 Task: Search one way flight ticket for 5 adults, 2 children, 1 infant in seat and 2 infants on lap in economy from Gustavus: Gustavus Airport to Jackson: Jackson Hole Airport on 5-2-2023. Choice of flights is American. Number of bags: 2 carry on bags. Price is upto 92000. Outbound departure time preference is 15:15.
Action: Mouse moved to (218, 151)
Screenshot: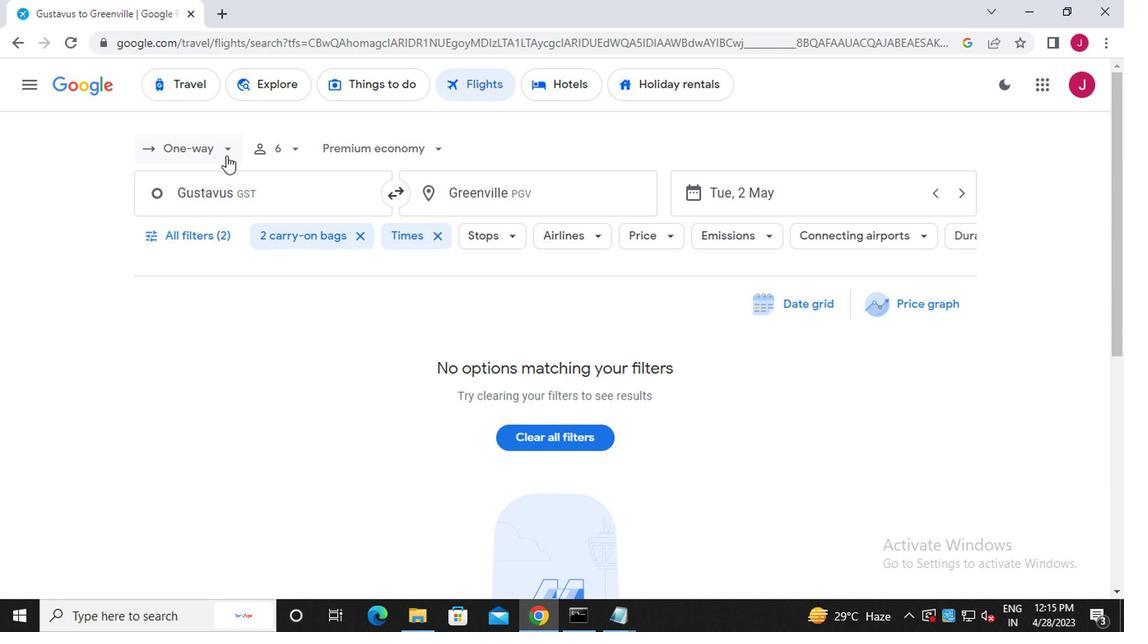 
Action: Mouse pressed left at (218, 151)
Screenshot: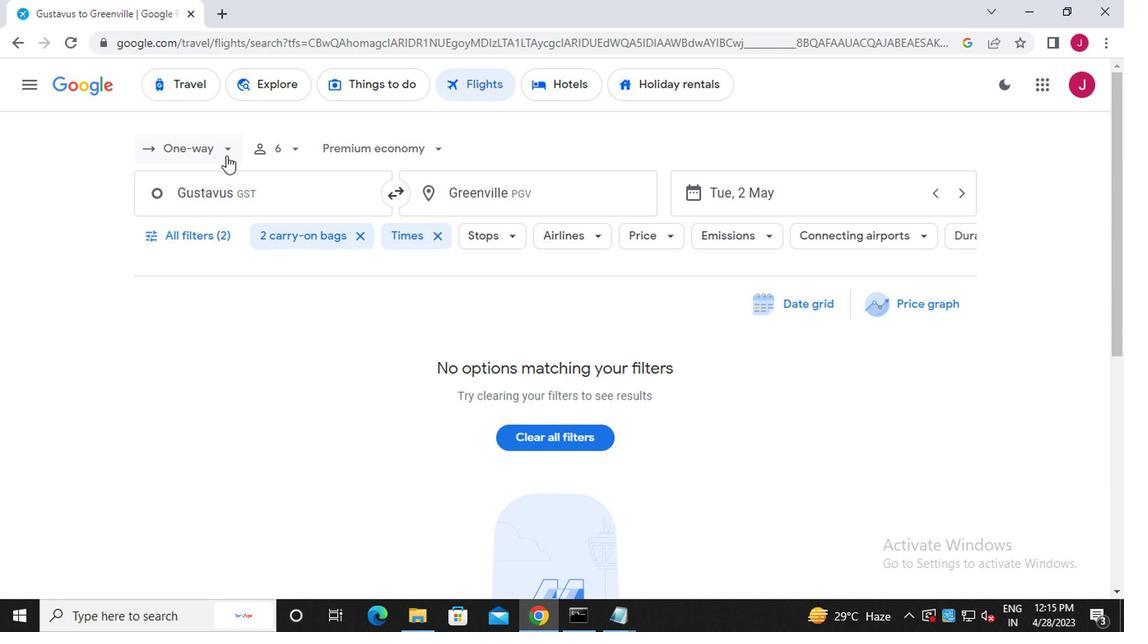 
Action: Mouse moved to (217, 229)
Screenshot: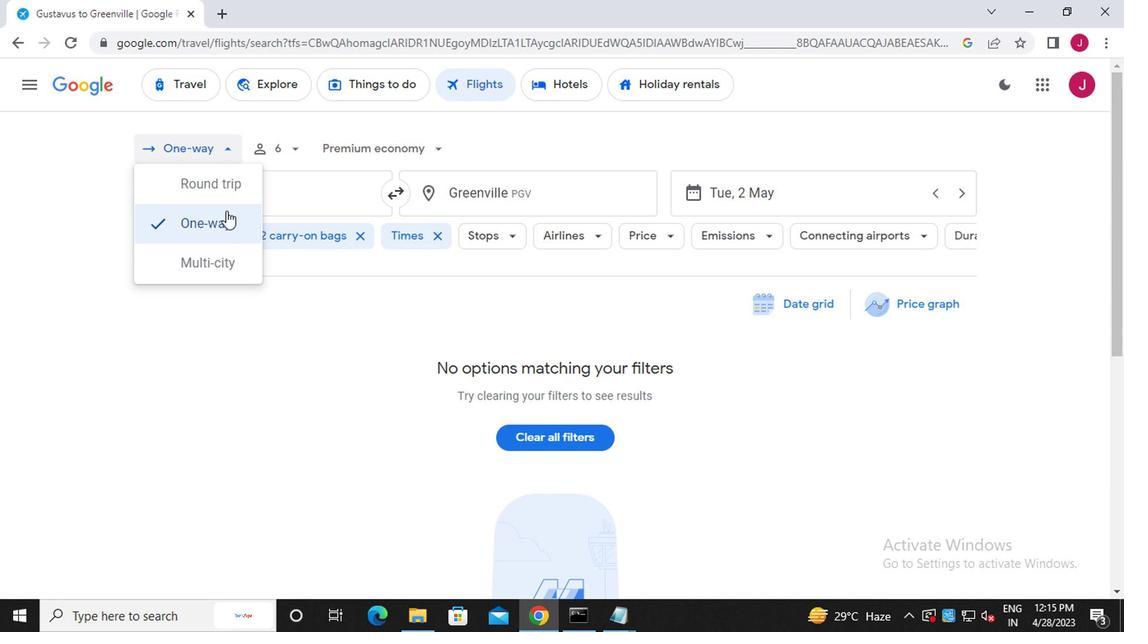 
Action: Mouse pressed left at (217, 229)
Screenshot: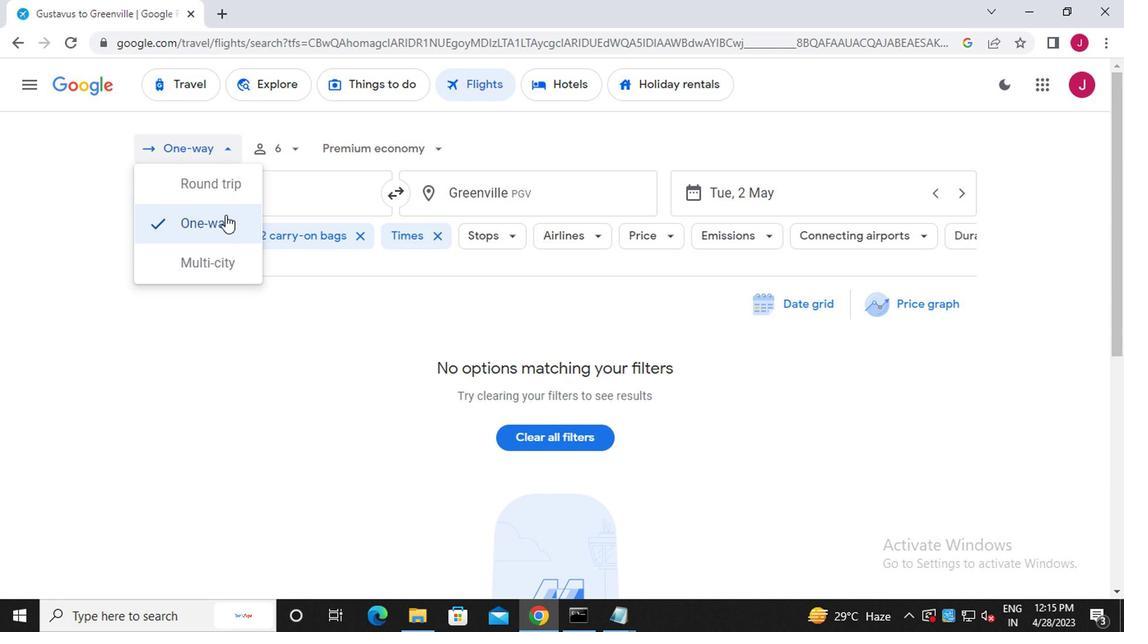 
Action: Mouse moved to (297, 154)
Screenshot: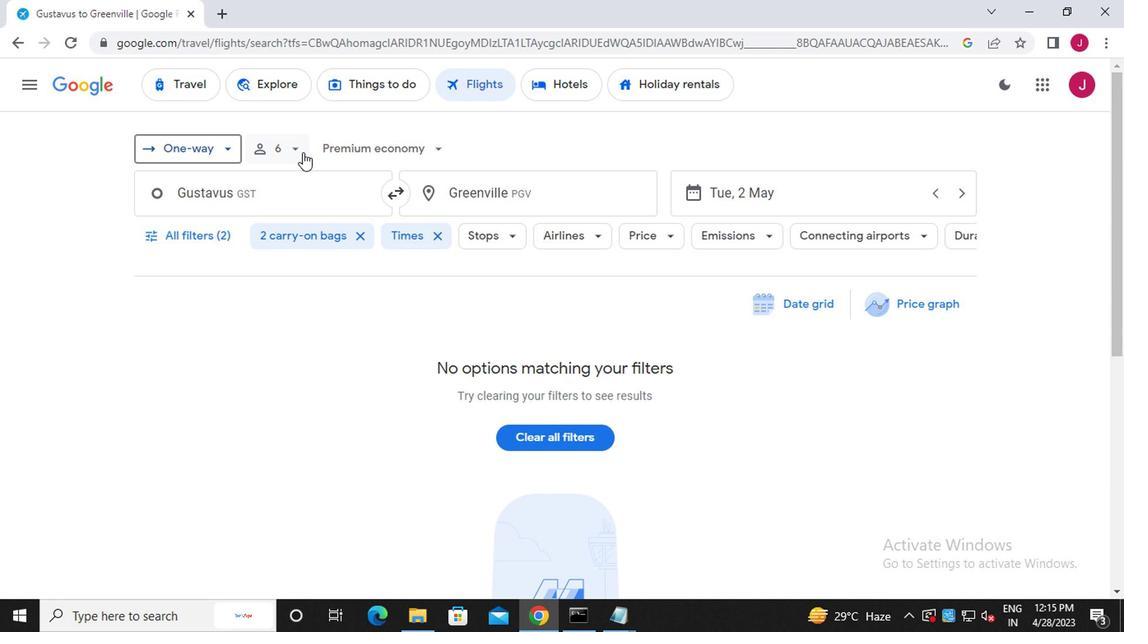 
Action: Mouse pressed left at (297, 154)
Screenshot: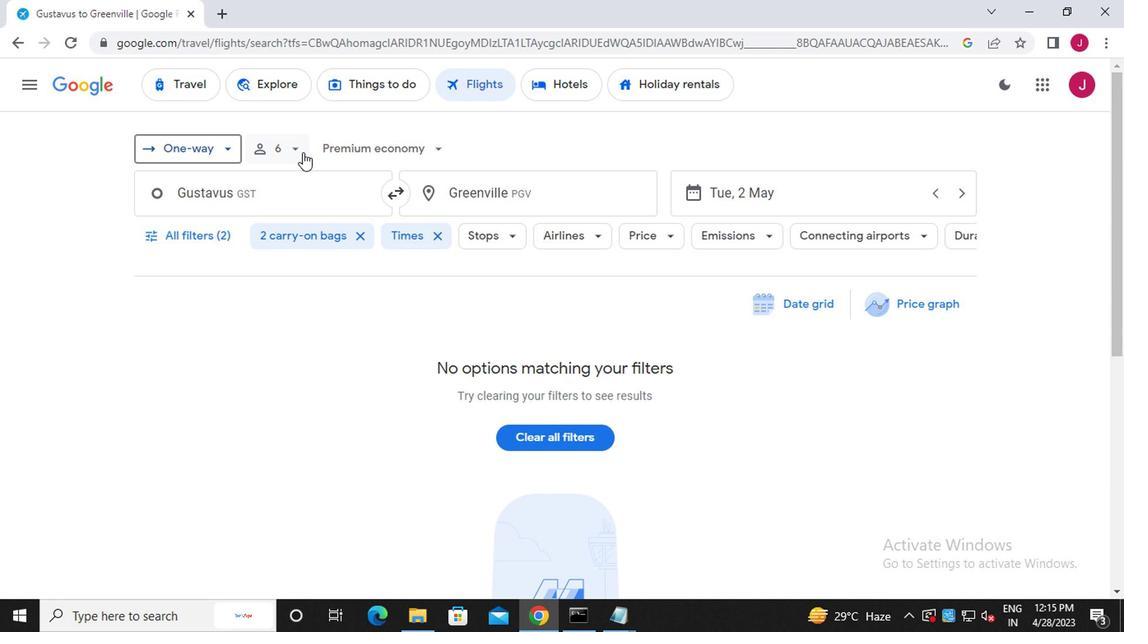 
Action: Mouse moved to (417, 192)
Screenshot: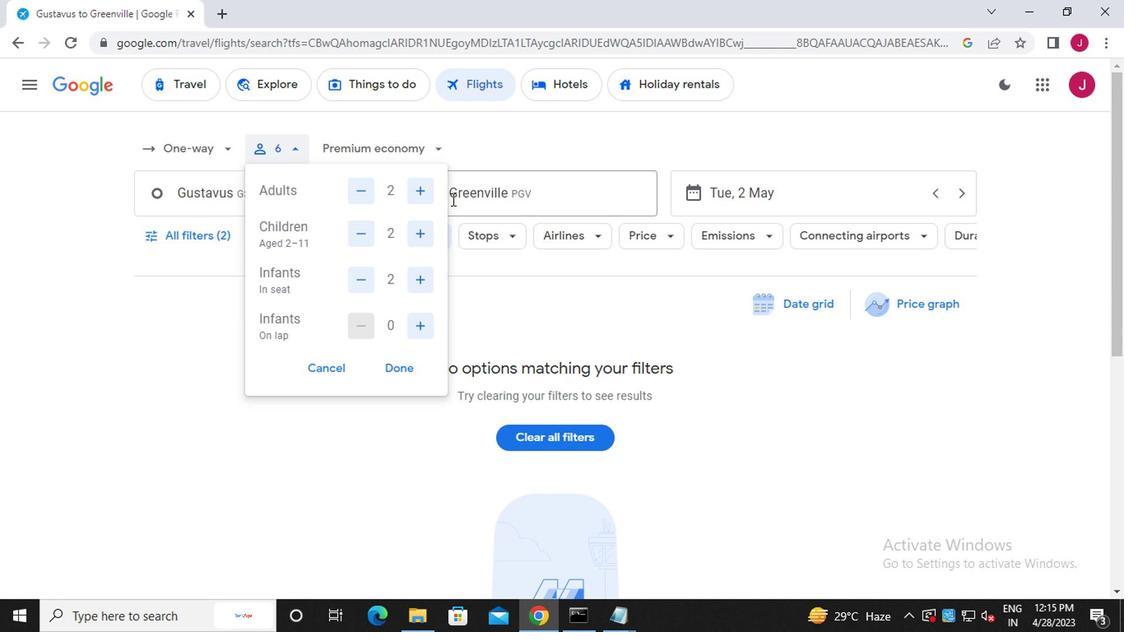 
Action: Mouse pressed left at (417, 192)
Screenshot: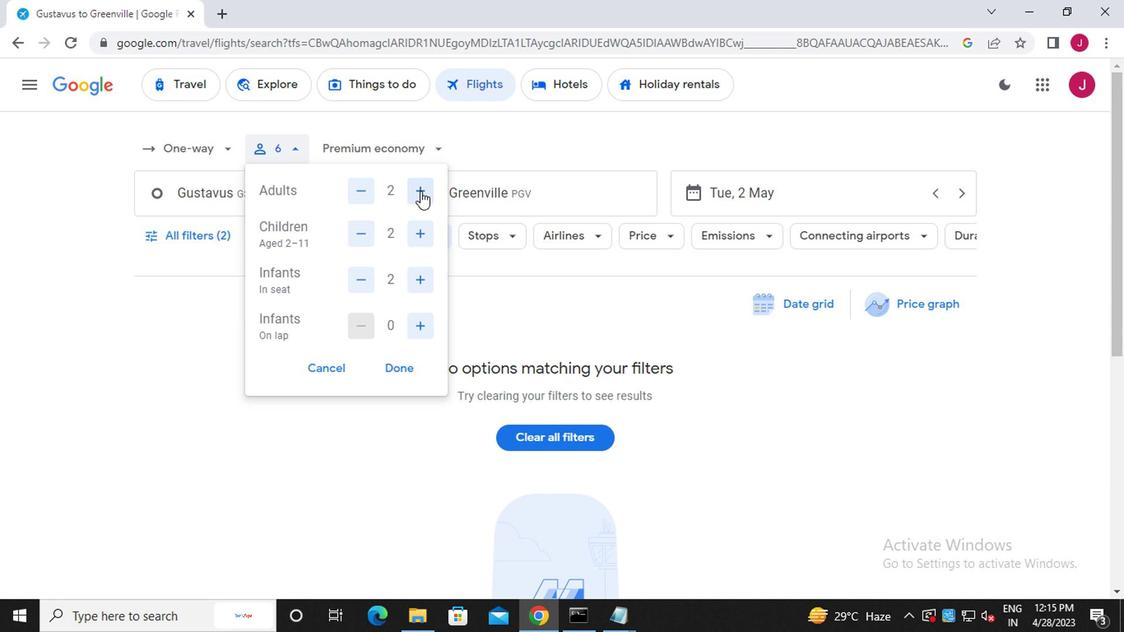 
Action: Mouse pressed left at (417, 192)
Screenshot: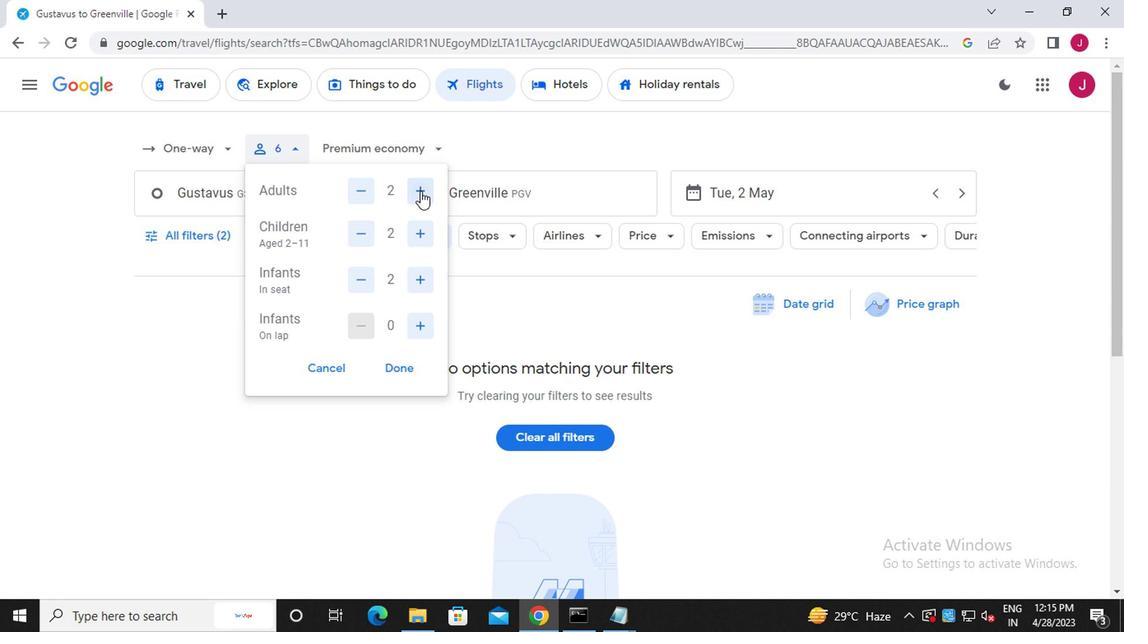 
Action: Mouse pressed left at (417, 192)
Screenshot: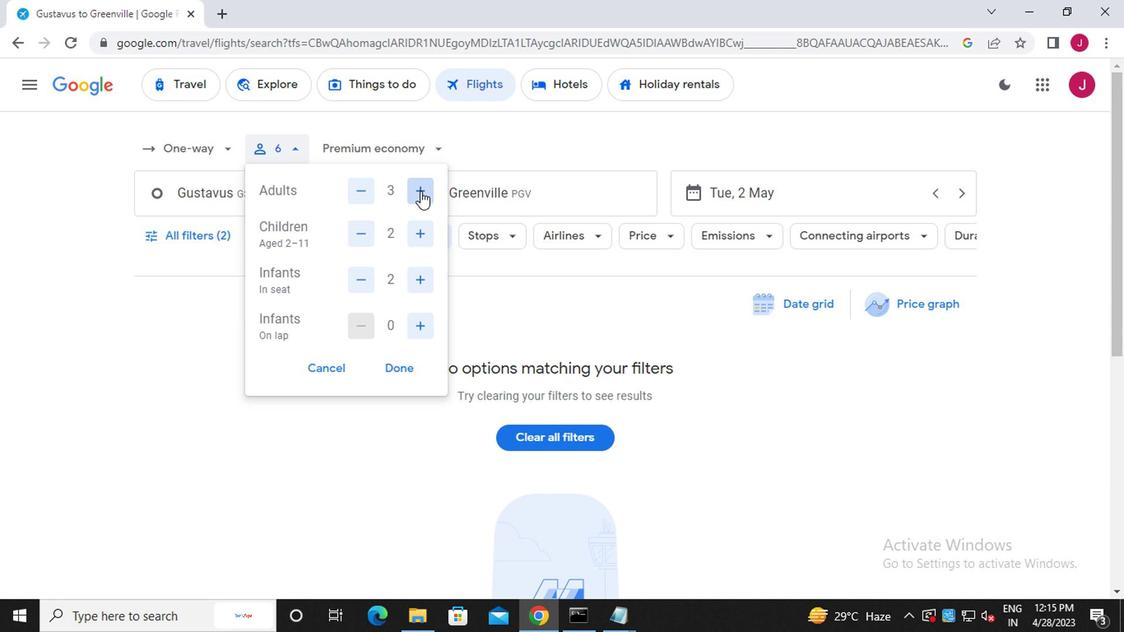 
Action: Mouse pressed left at (417, 192)
Screenshot: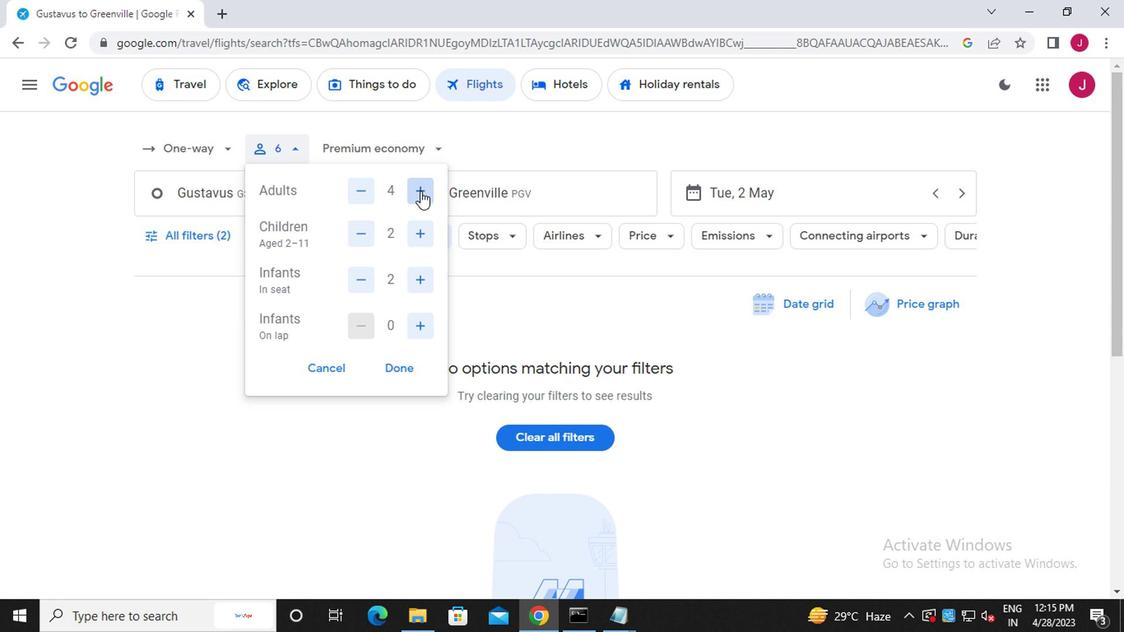
Action: Mouse moved to (364, 191)
Screenshot: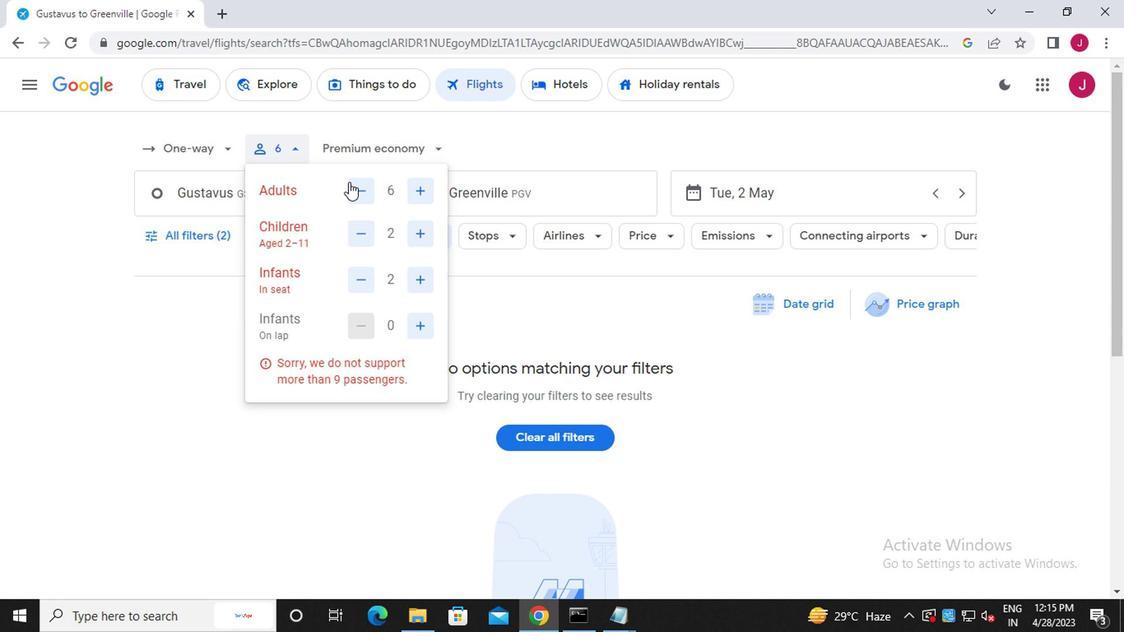 
Action: Mouse pressed left at (364, 191)
Screenshot: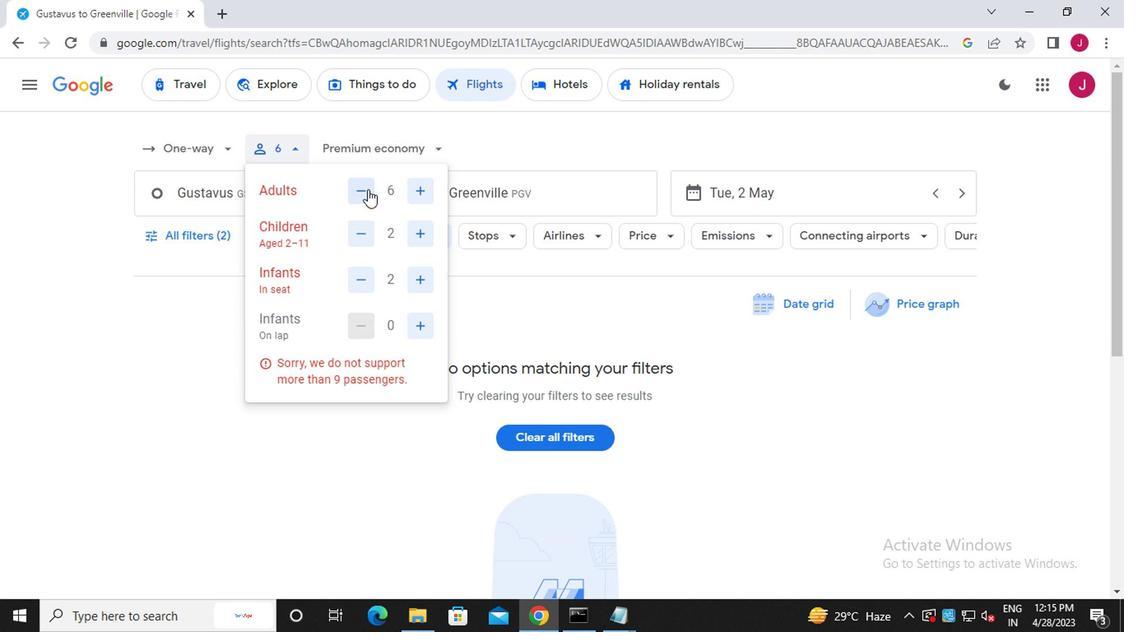 
Action: Mouse moved to (363, 277)
Screenshot: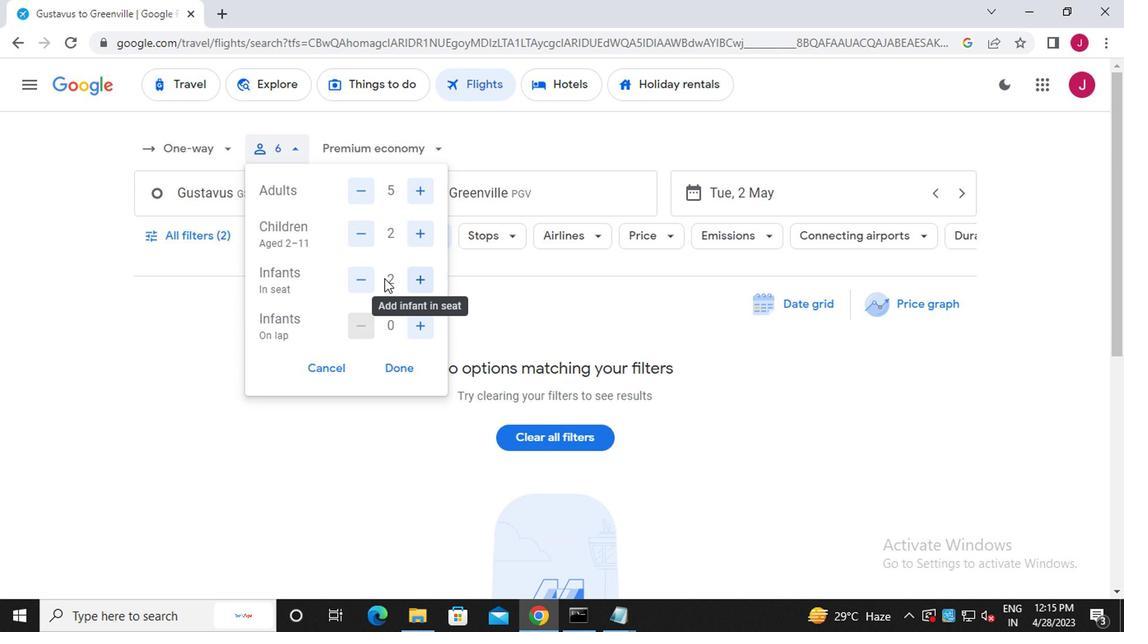 
Action: Mouse pressed left at (363, 277)
Screenshot: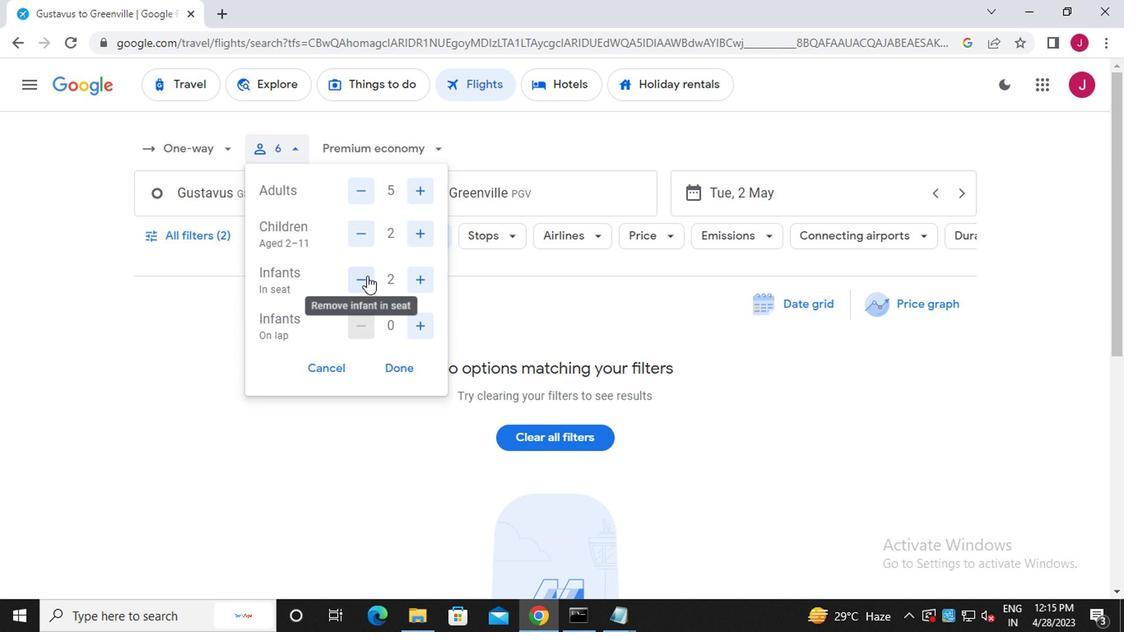 
Action: Mouse moved to (415, 323)
Screenshot: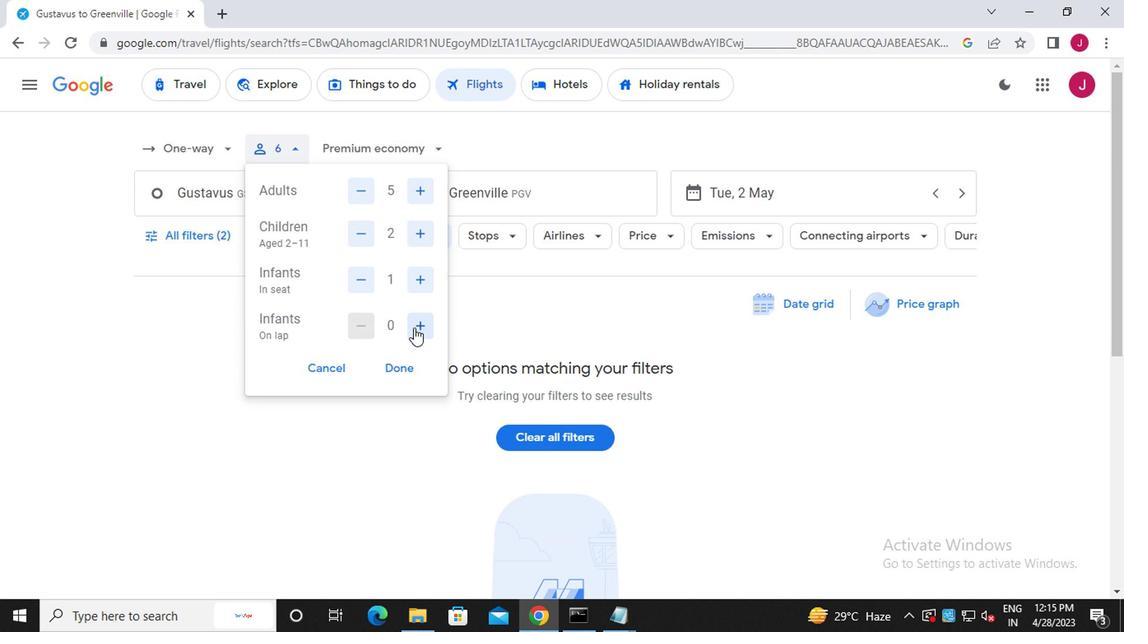 
Action: Mouse pressed left at (415, 323)
Screenshot: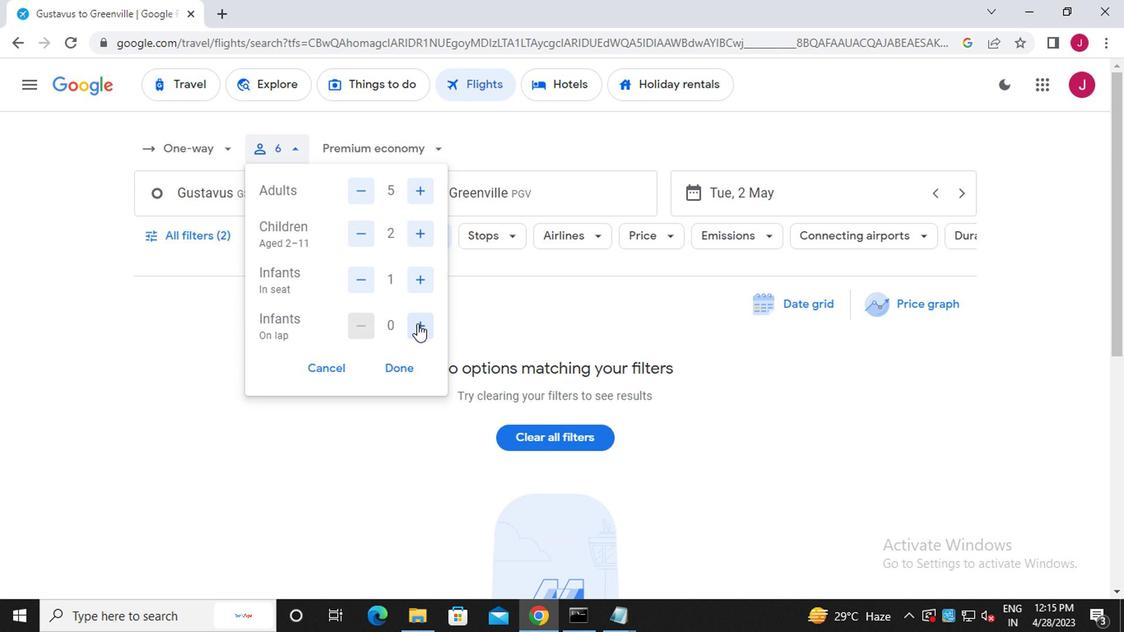 
Action: Mouse moved to (415, 322)
Screenshot: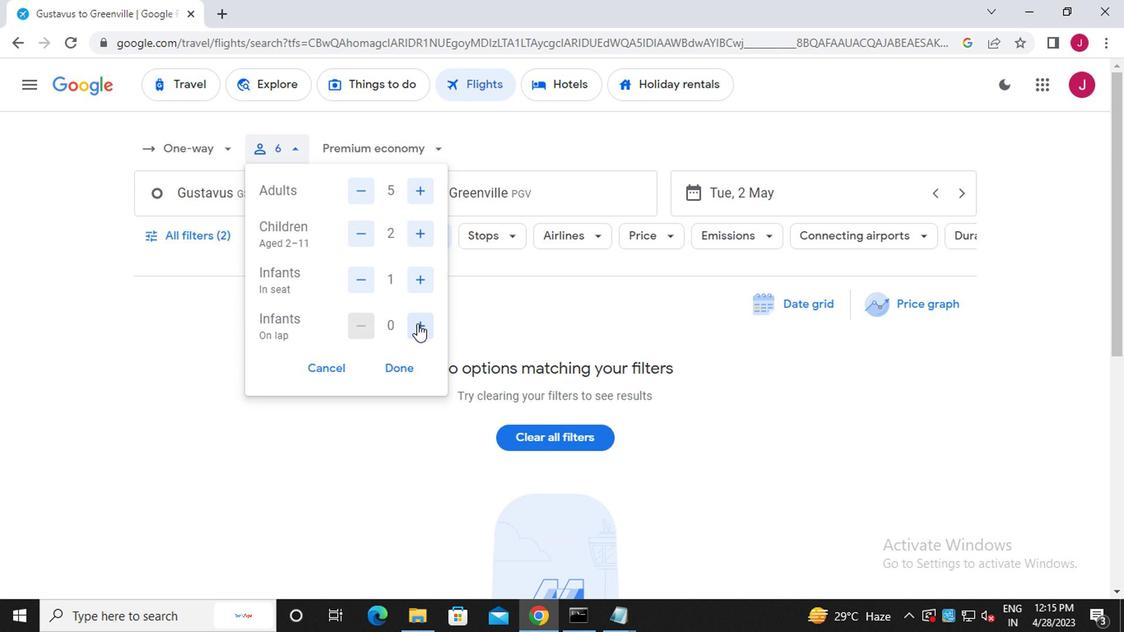 
Action: Mouse pressed left at (415, 322)
Screenshot: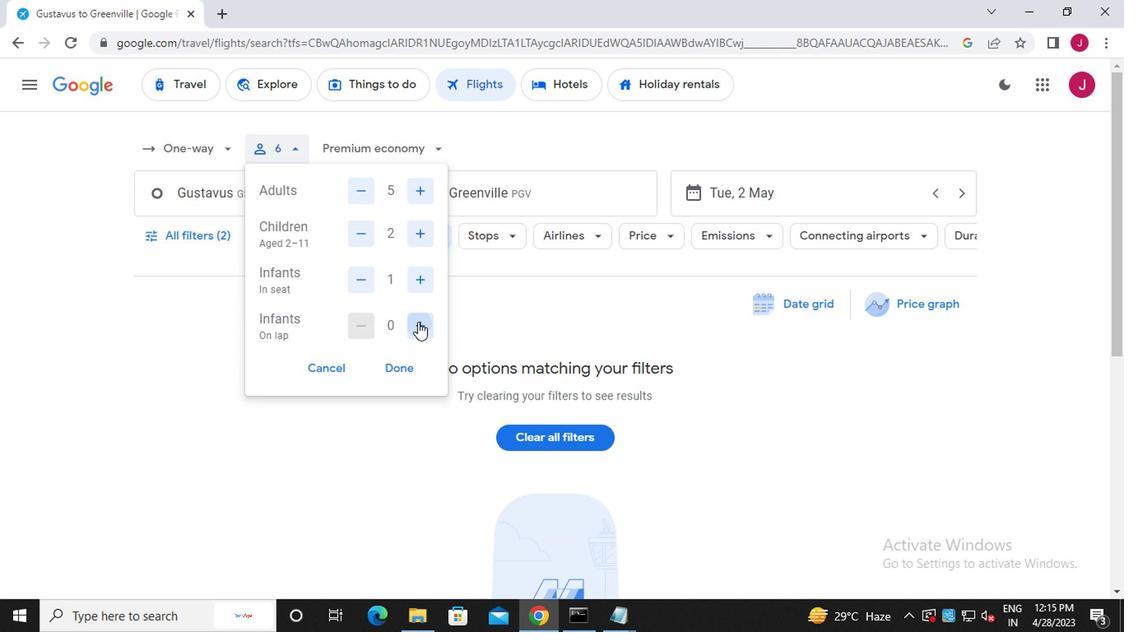 
Action: Mouse moved to (355, 322)
Screenshot: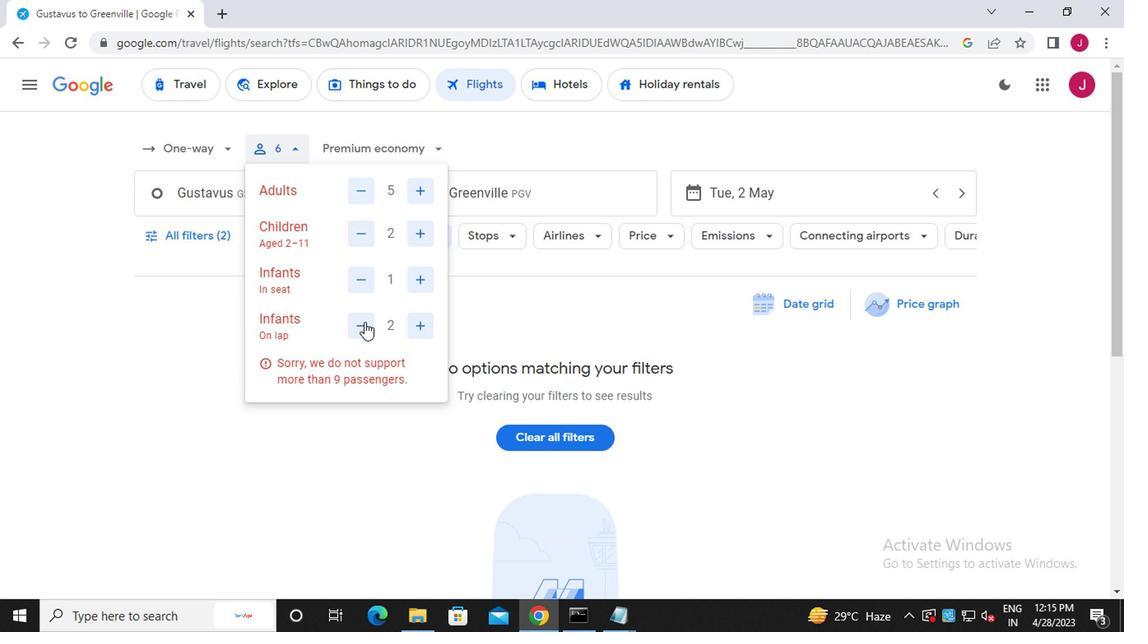 
Action: Mouse pressed left at (355, 322)
Screenshot: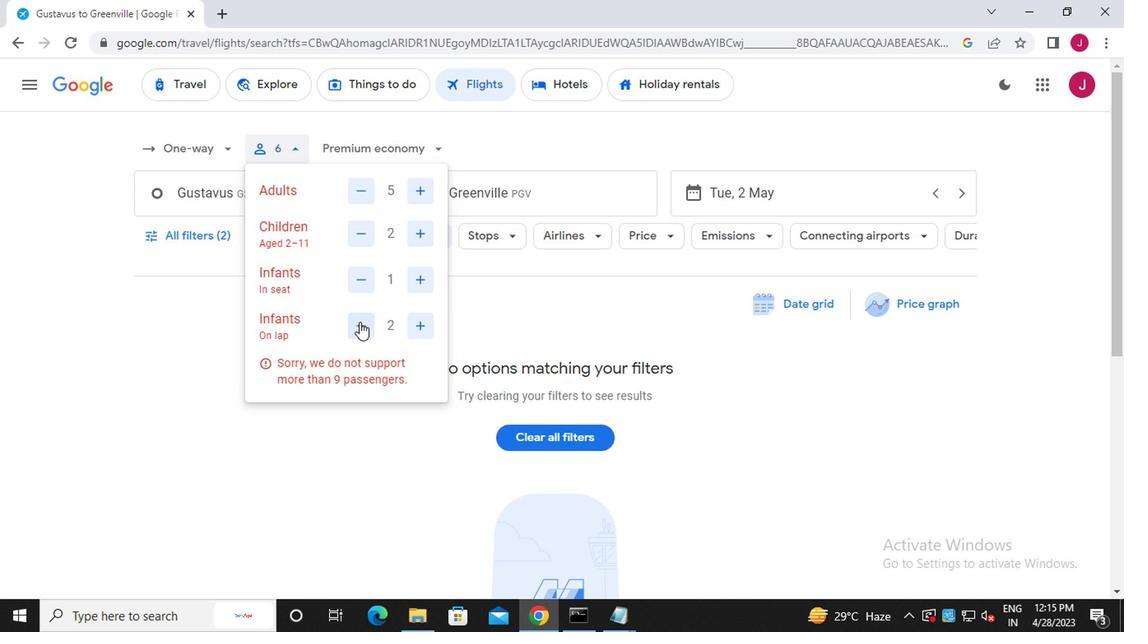 
Action: Mouse moved to (395, 366)
Screenshot: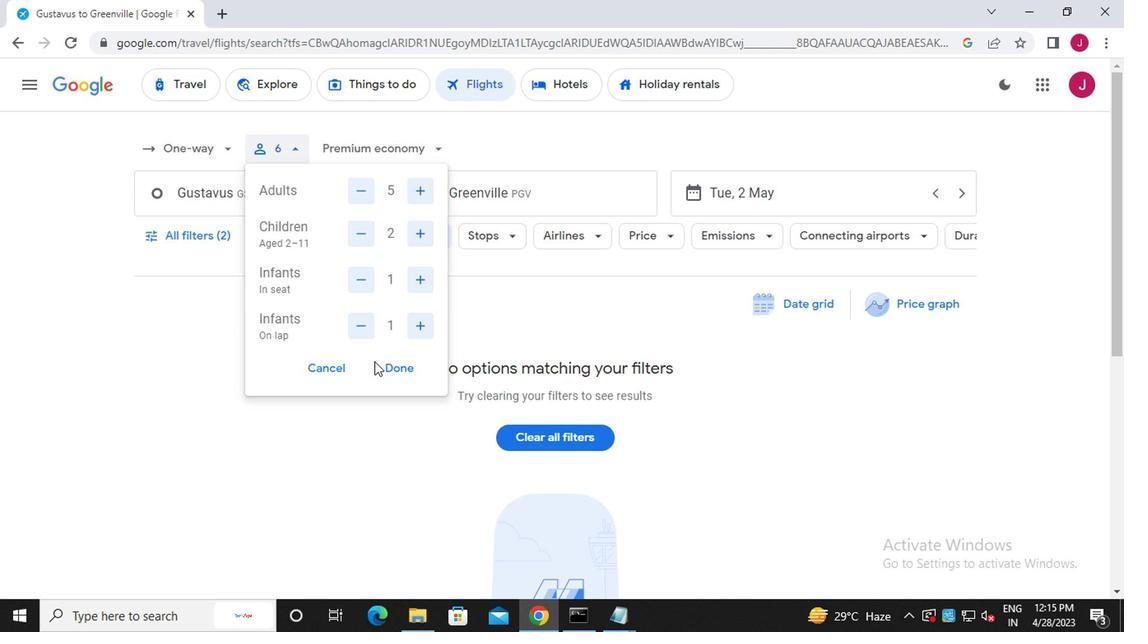 
Action: Mouse pressed left at (395, 366)
Screenshot: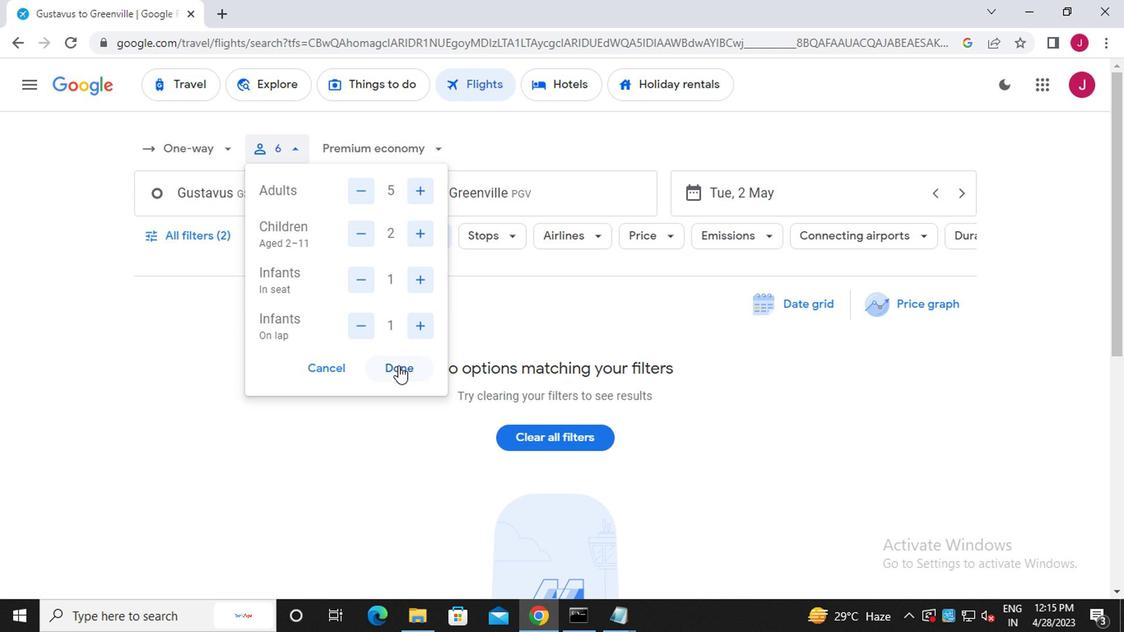
Action: Mouse moved to (403, 149)
Screenshot: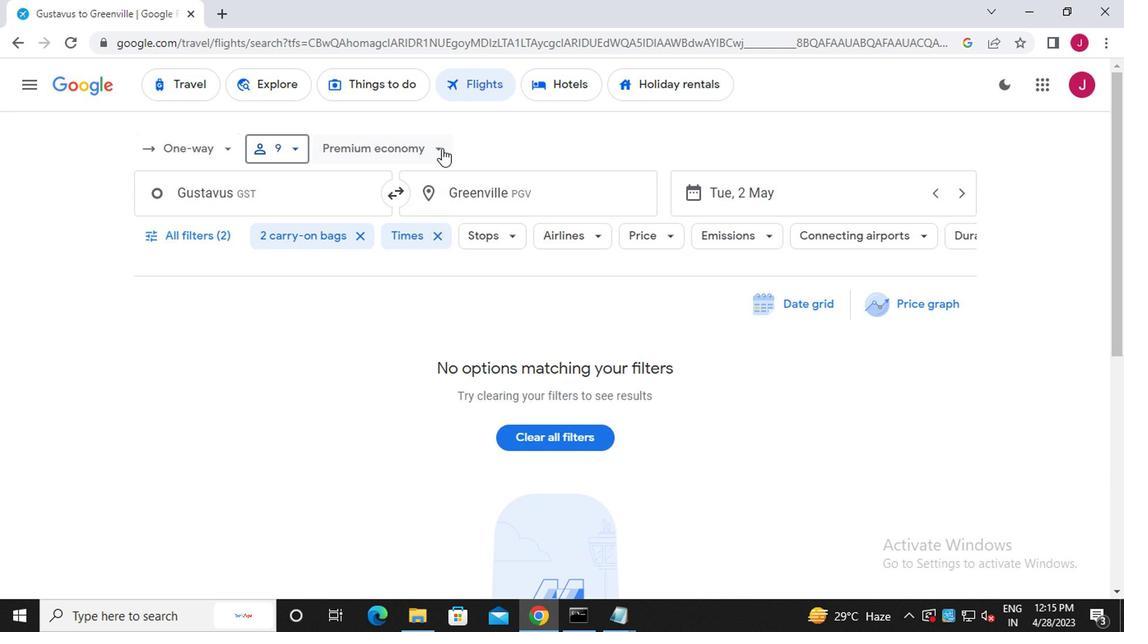 
Action: Mouse pressed left at (403, 149)
Screenshot: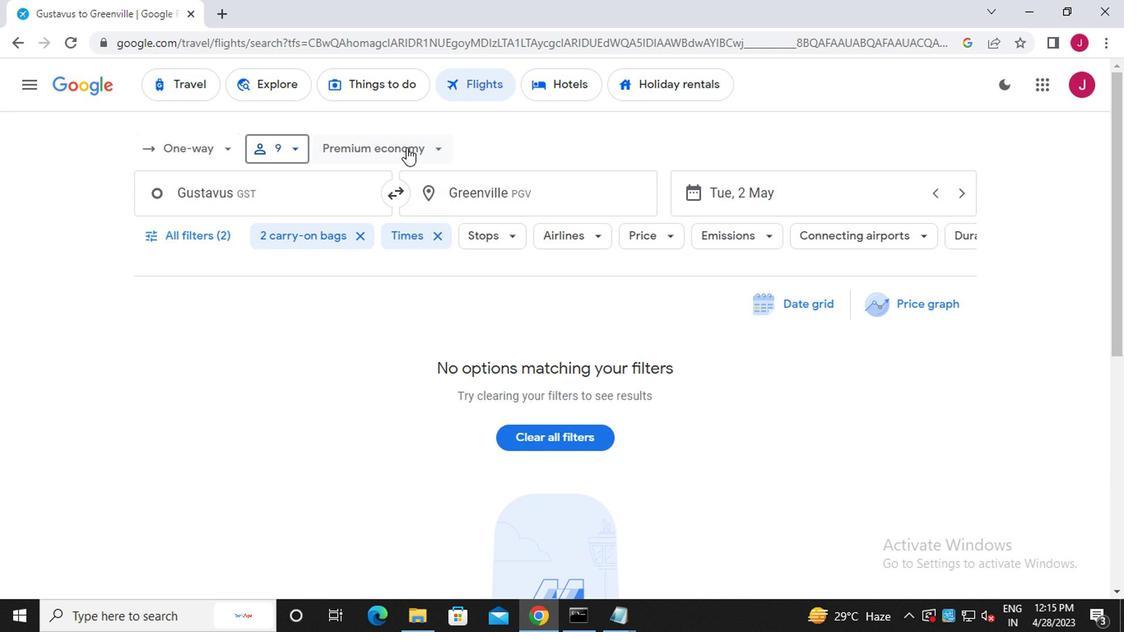 
Action: Mouse moved to (415, 180)
Screenshot: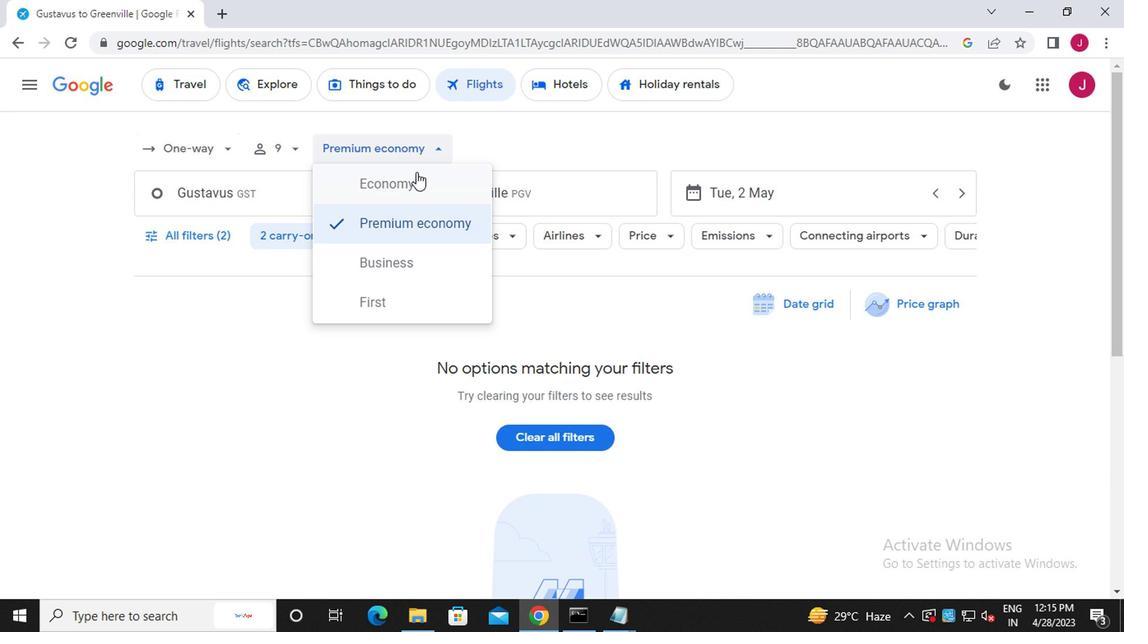 
Action: Mouse pressed left at (415, 180)
Screenshot: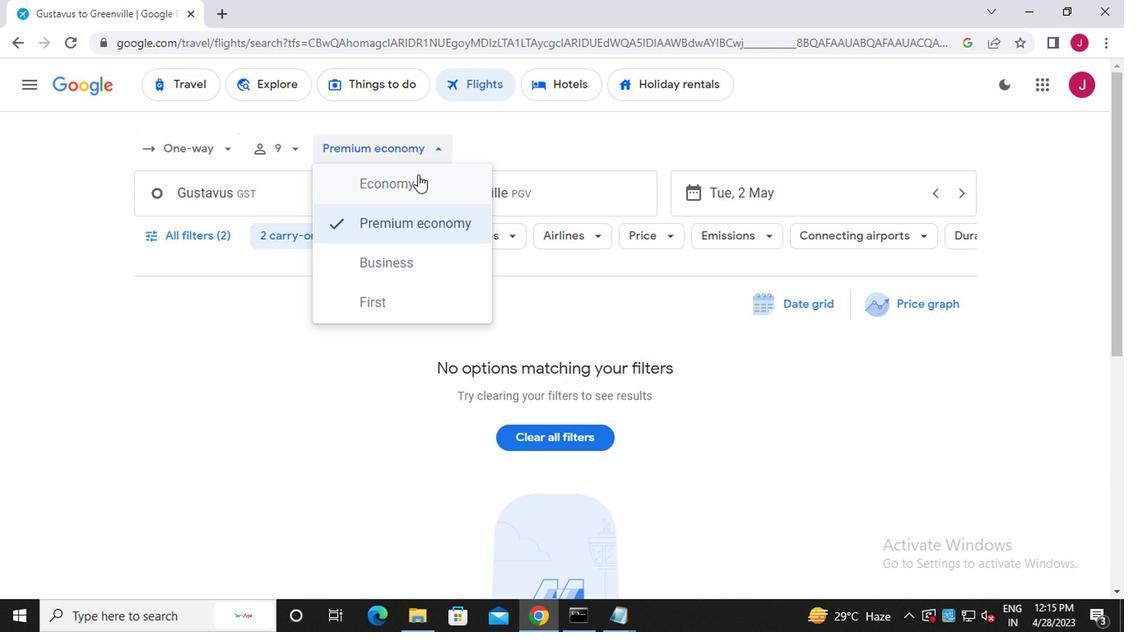 
Action: Mouse moved to (306, 198)
Screenshot: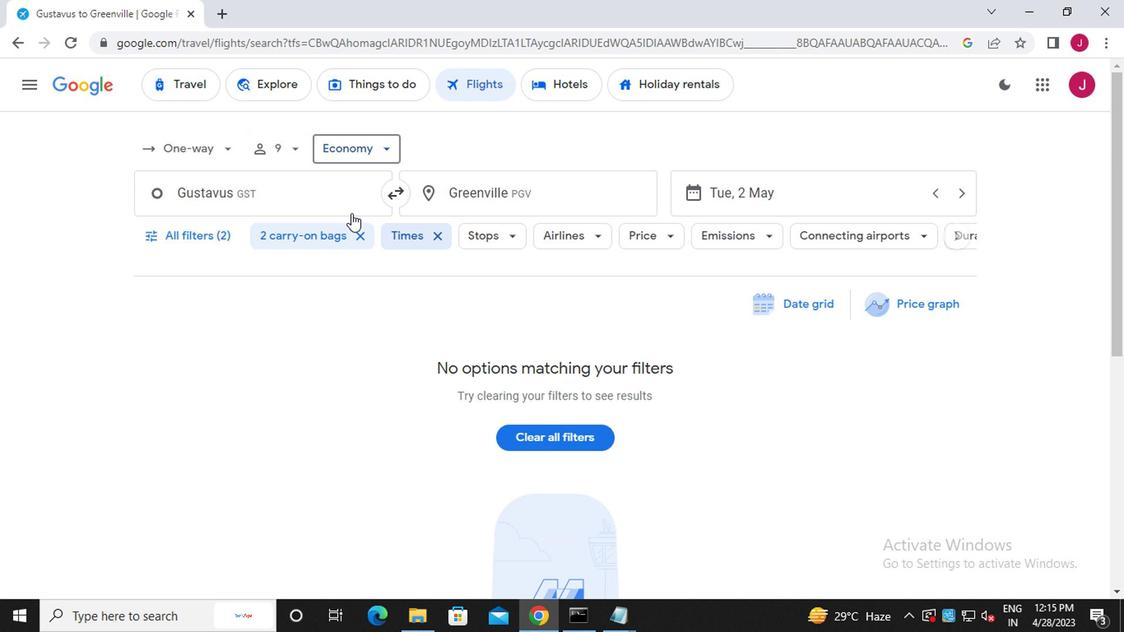 
Action: Mouse pressed left at (306, 198)
Screenshot: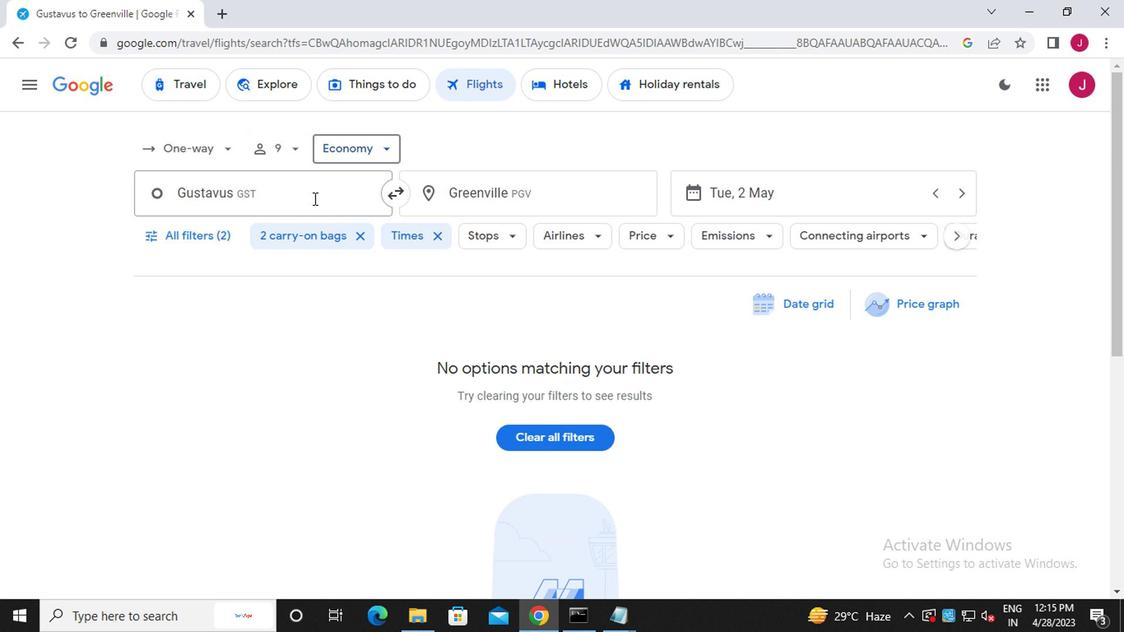 
Action: Mouse moved to (304, 236)
Screenshot: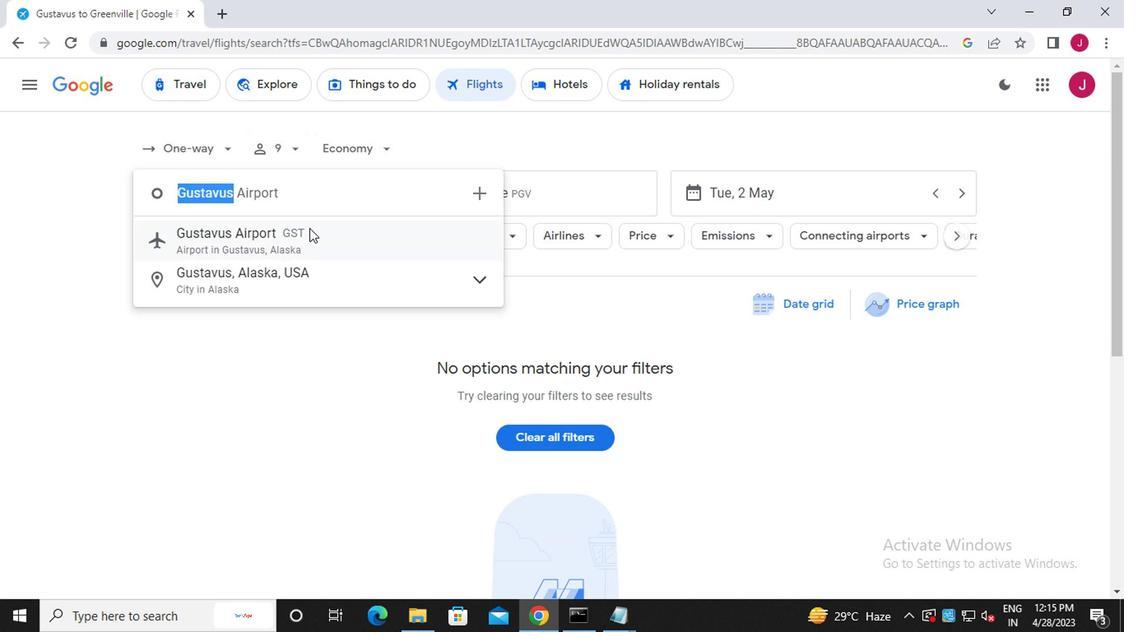 
Action: Mouse pressed left at (304, 236)
Screenshot: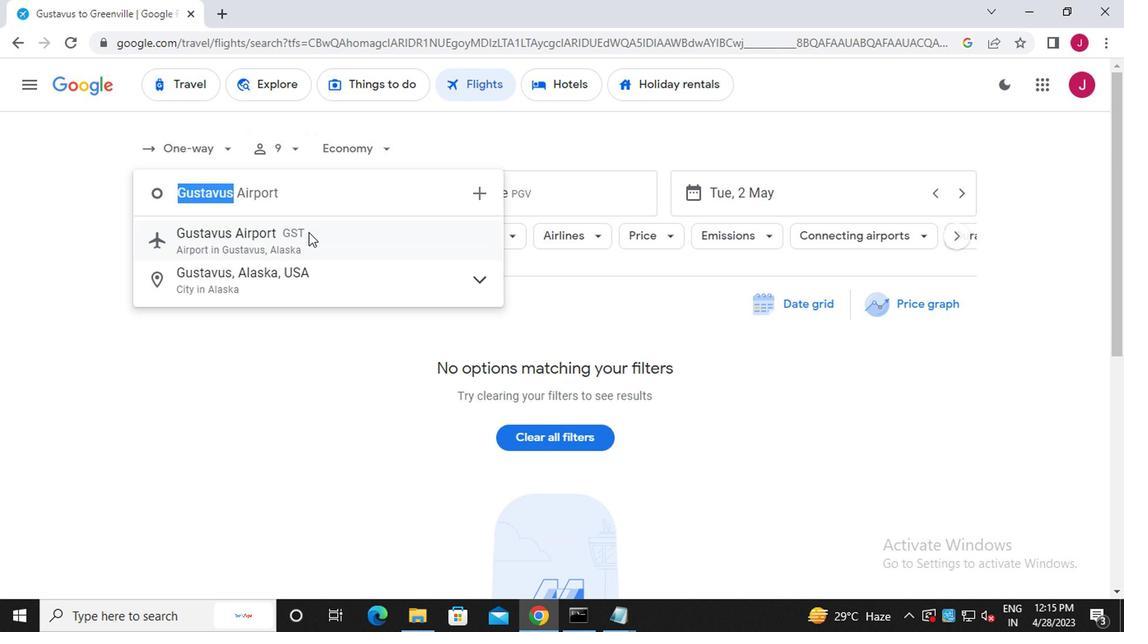 
Action: Mouse moved to (534, 195)
Screenshot: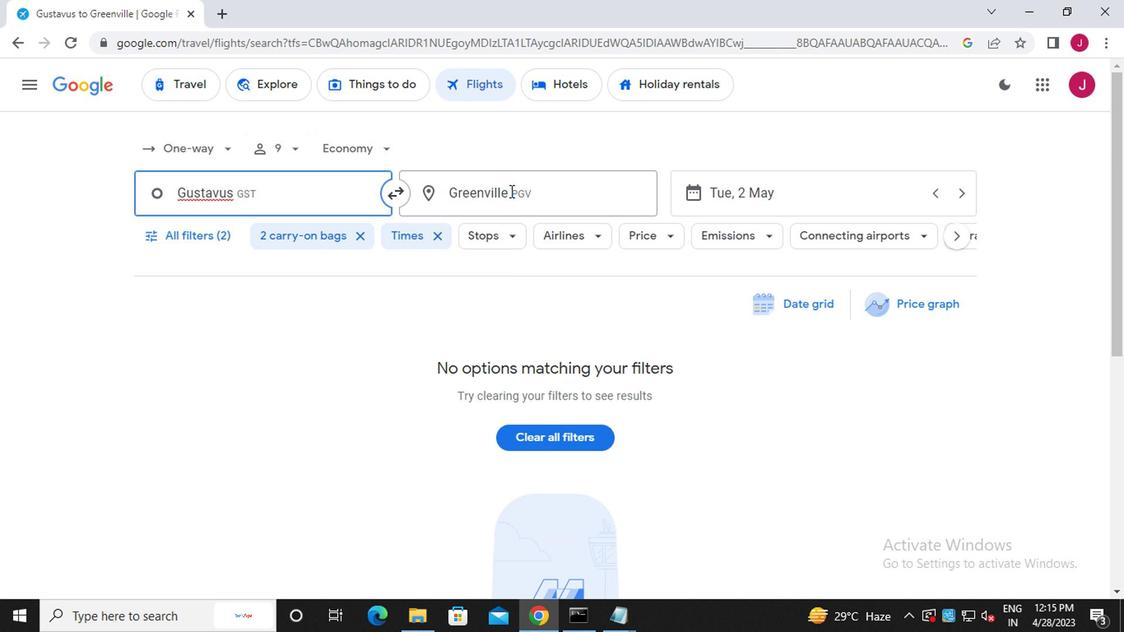 
Action: Mouse pressed left at (534, 195)
Screenshot: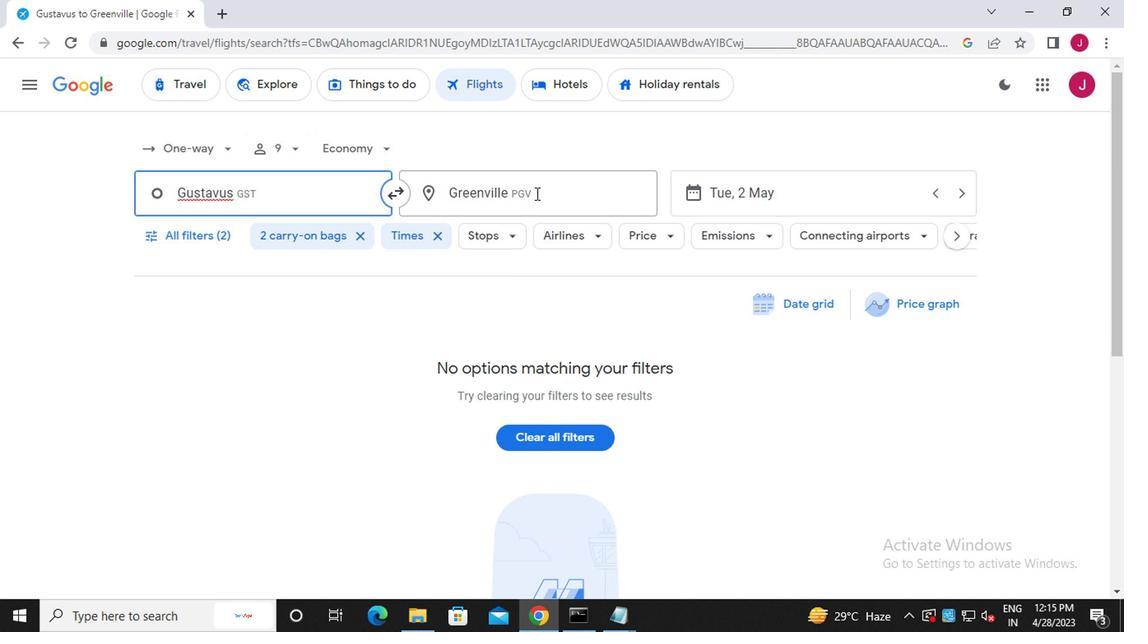 
Action: Key pressed jackson<Key.space>ho
Screenshot: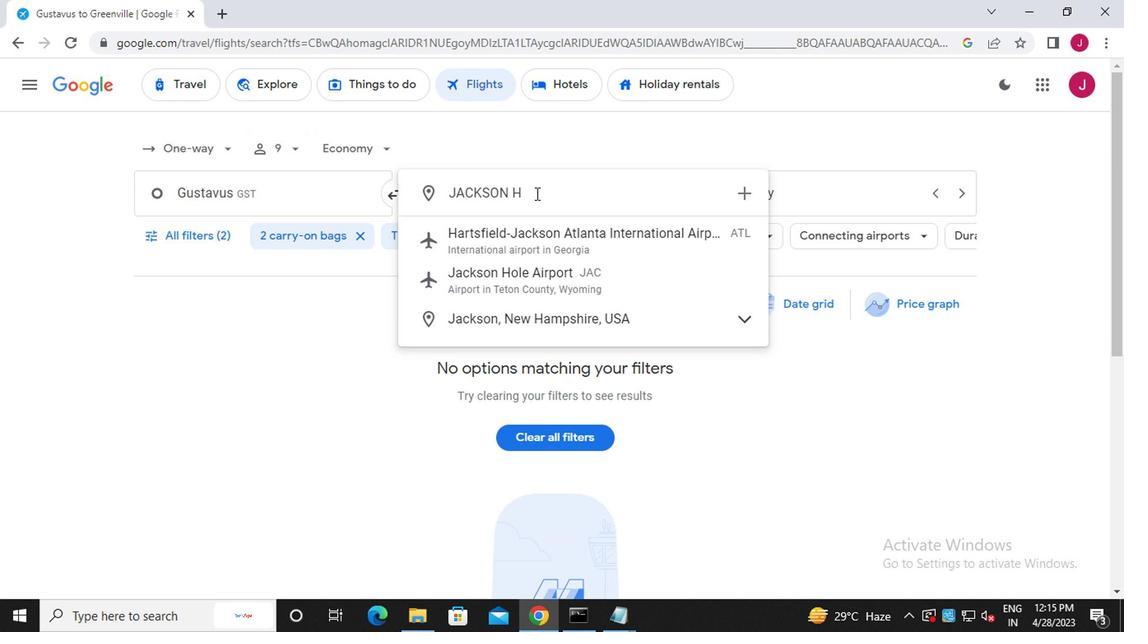 
Action: Mouse moved to (578, 248)
Screenshot: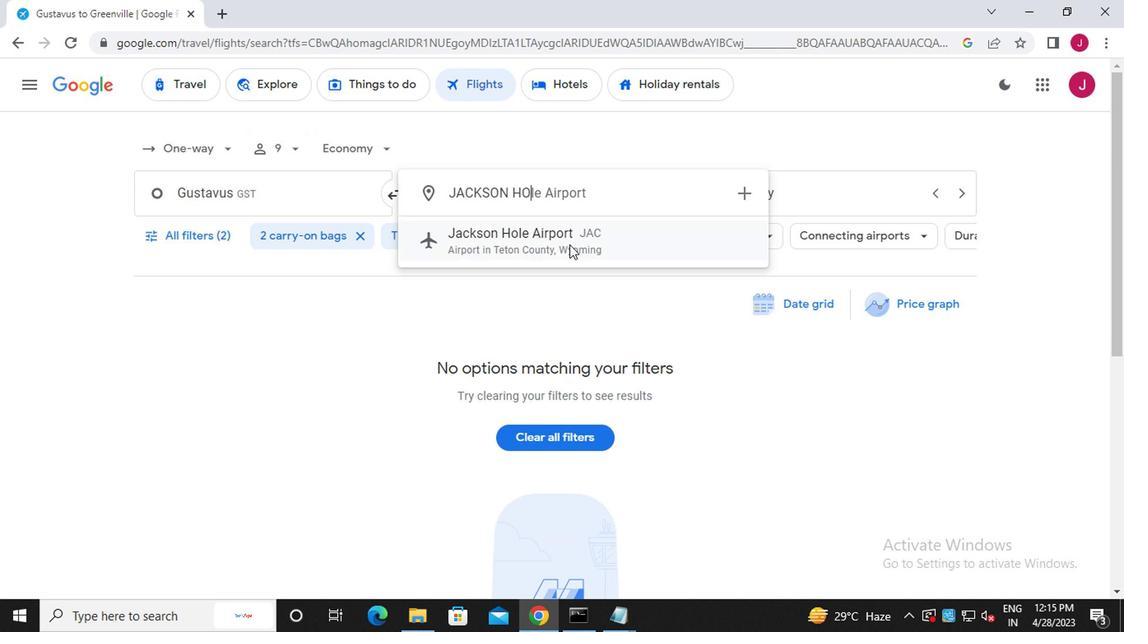 
Action: Mouse pressed left at (578, 248)
Screenshot: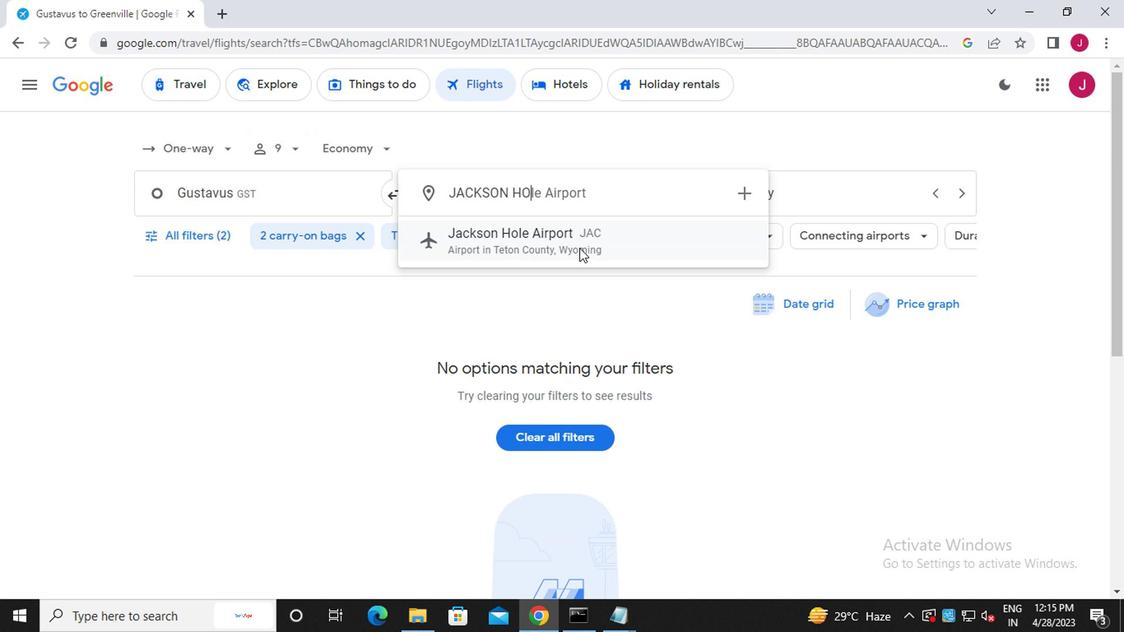 
Action: Mouse moved to (762, 203)
Screenshot: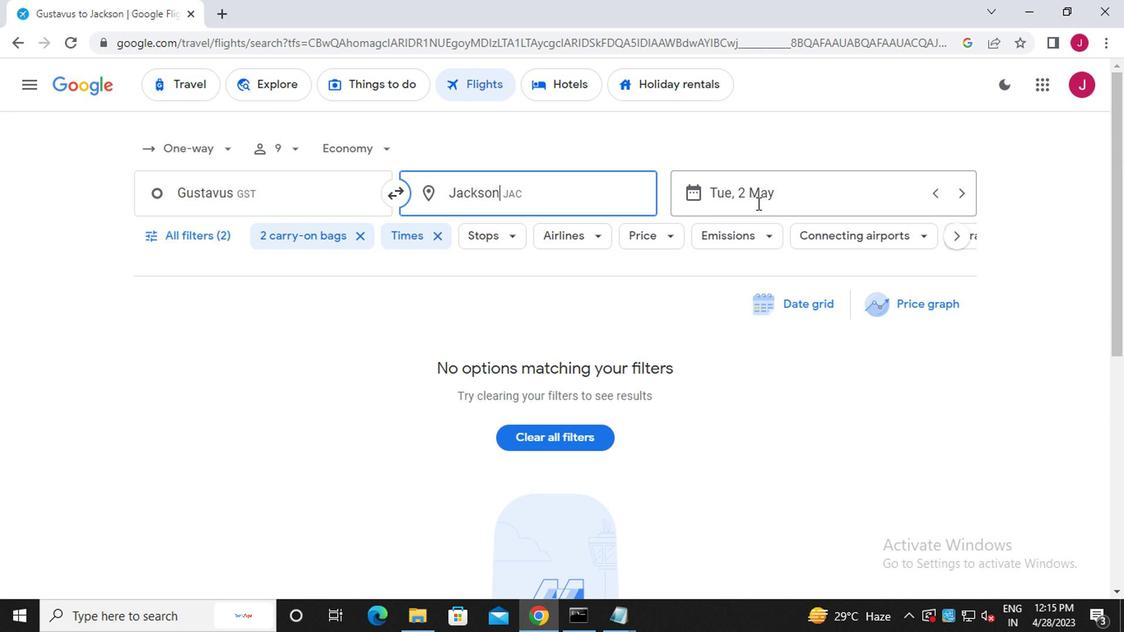
Action: Mouse pressed left at (762, 203)
Screenshot: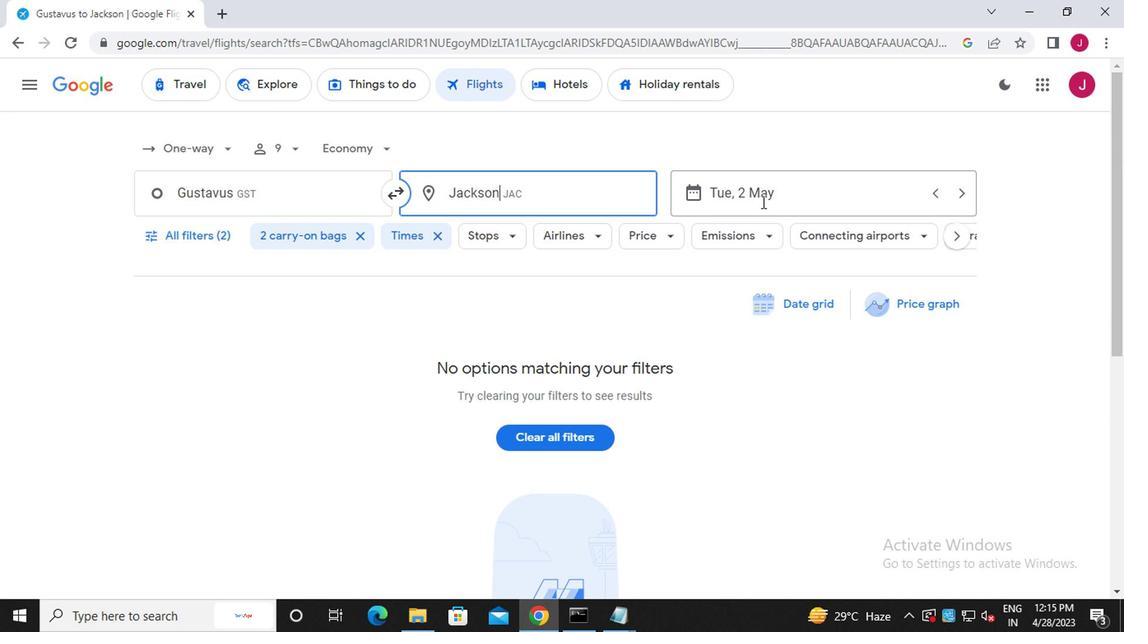 
Action: Mouse moved to (936, 568)
Screenshot: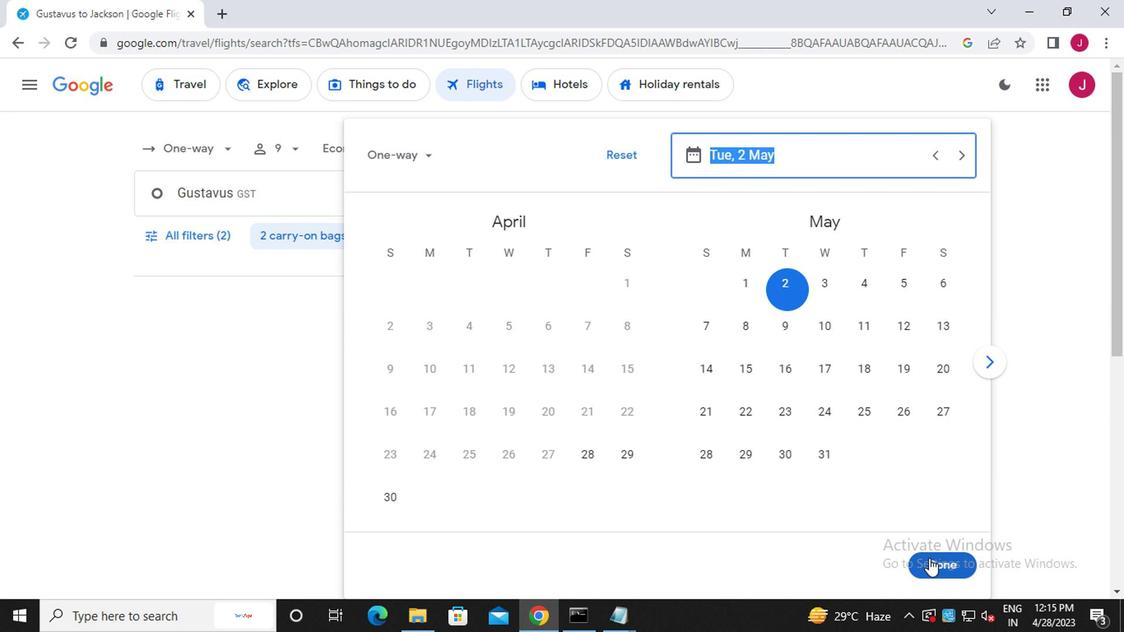 
Action: Mouse pressed left at (936, 568)
Screenshot: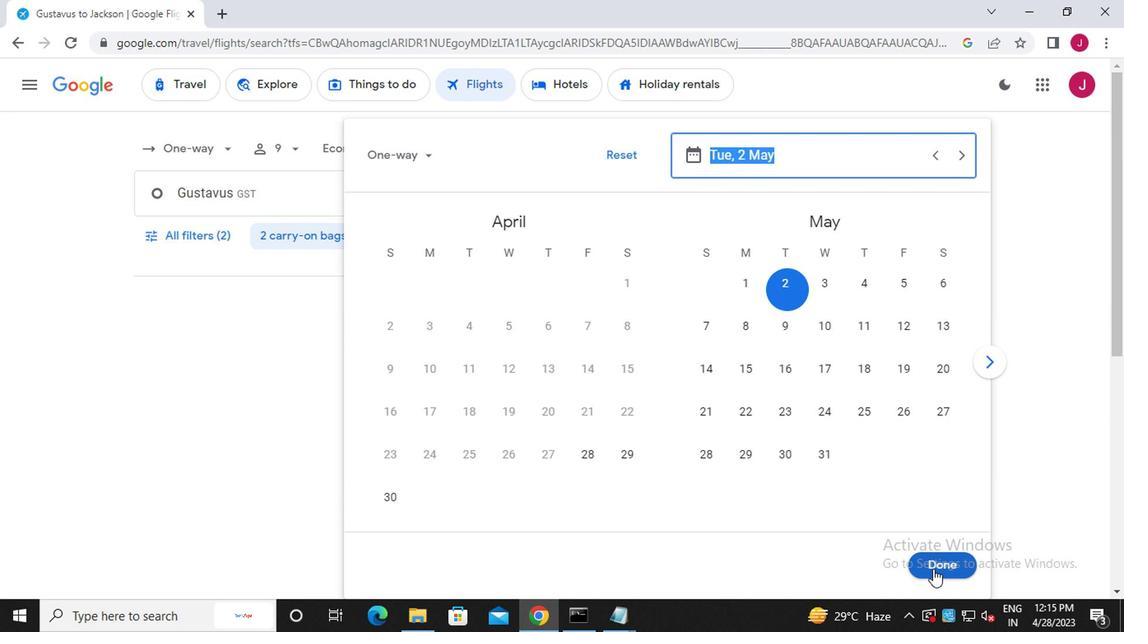
Action: Mouse moved to (166, 231)
Screenshot: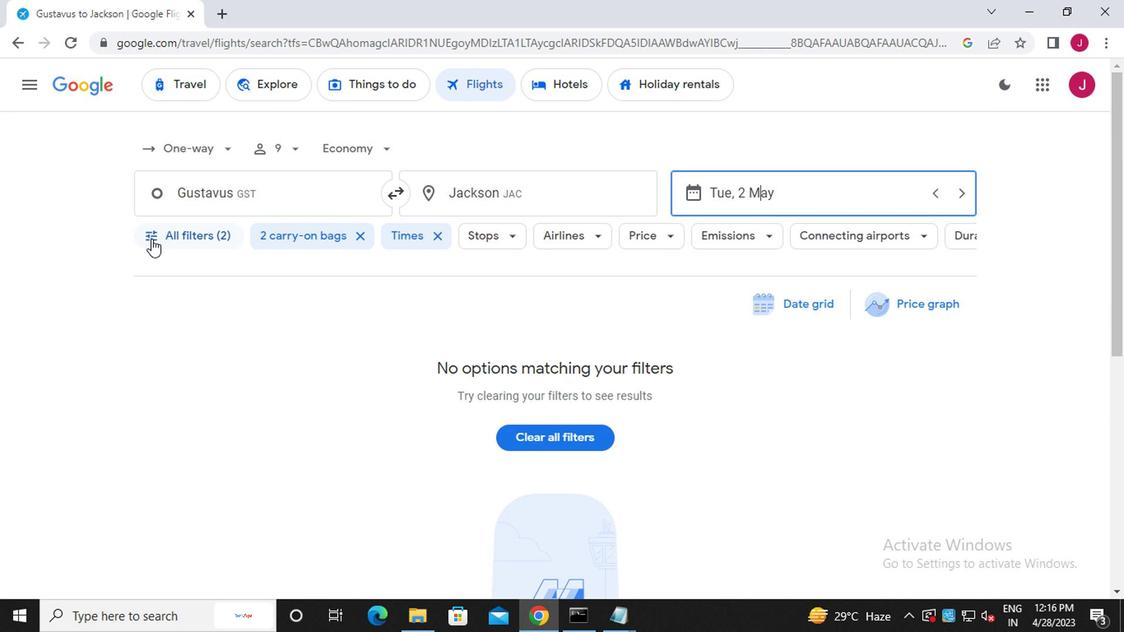 
Action: Mouse pressed left at (166, 231)
Screenshot: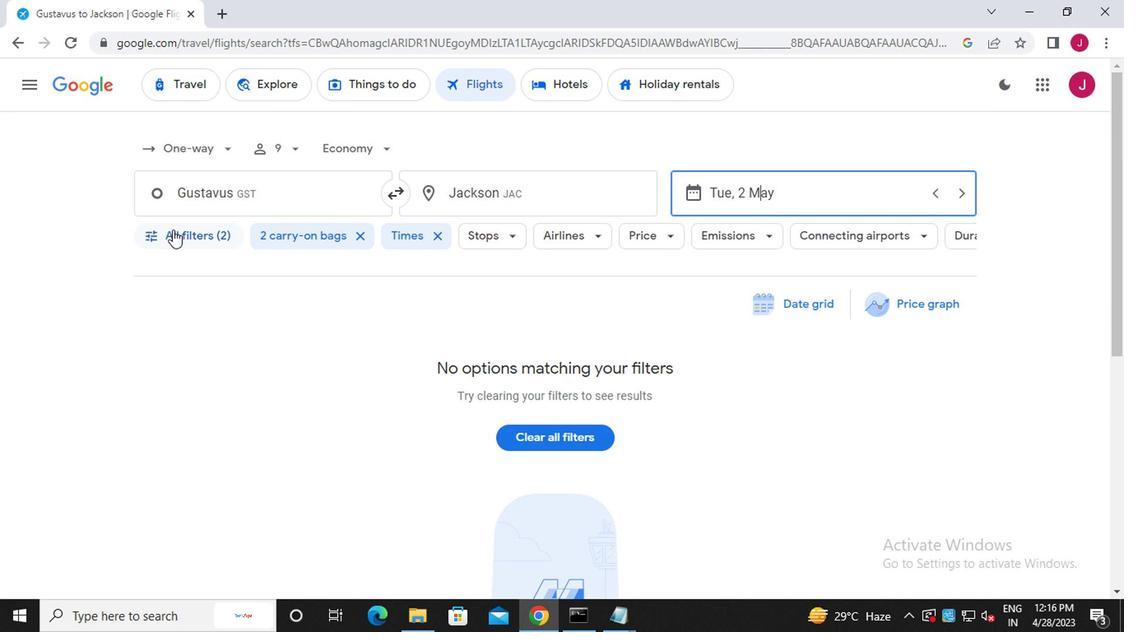 
Action: Mouse moved to (259, 357)
Screenshot: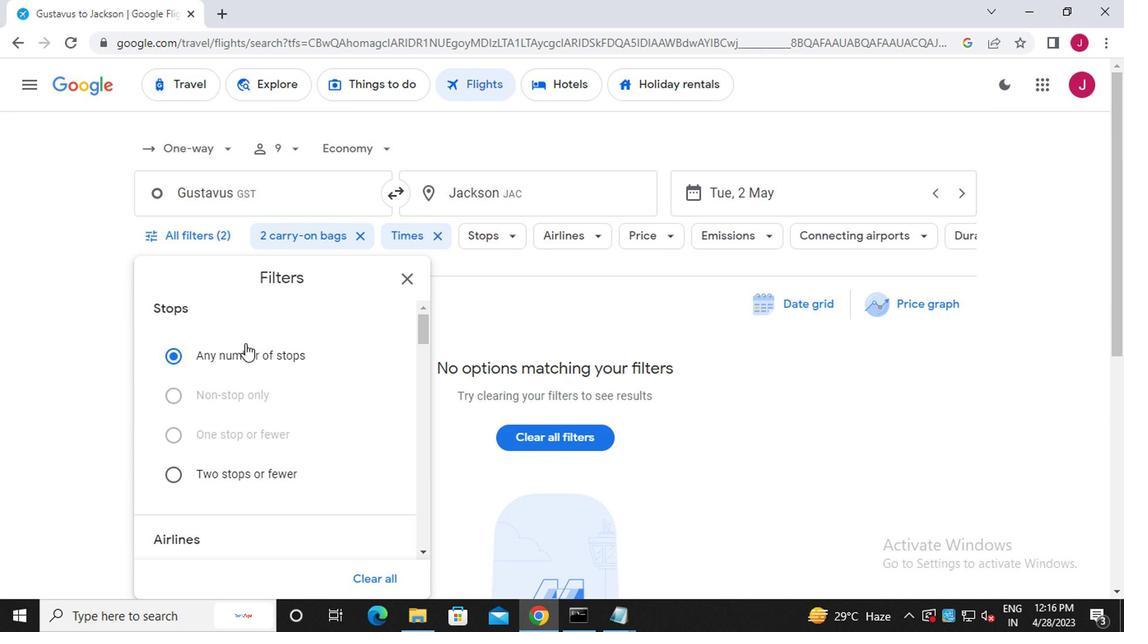
Action: Mouse scrolled (259, 356) with delta (0, 0)
Screenshot: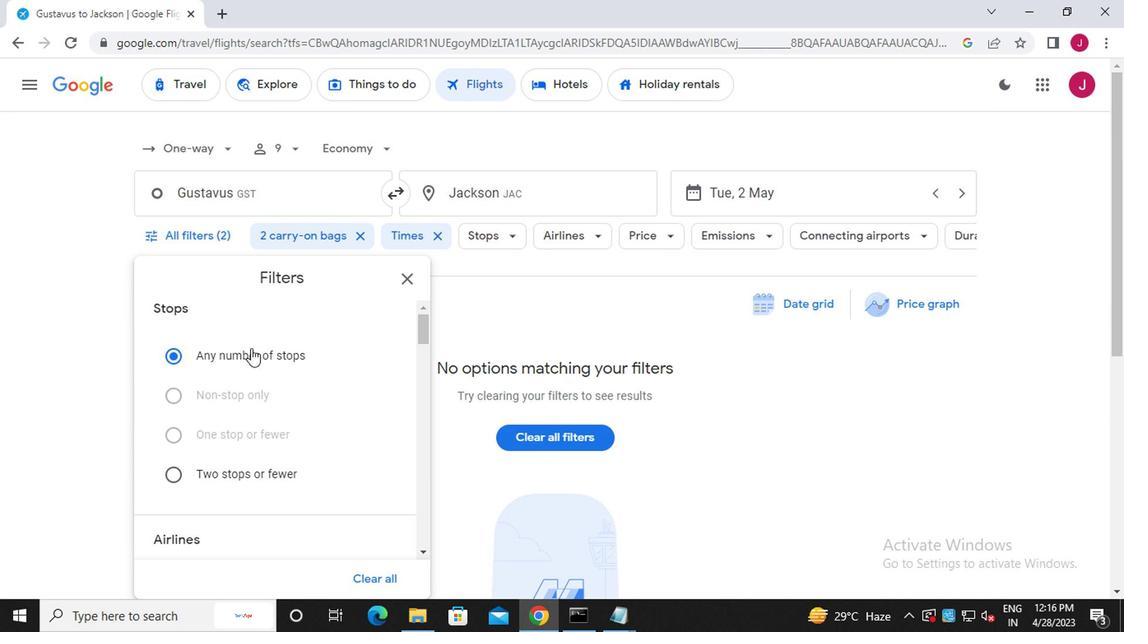 
Action: Mouse moved to (259, 358)
Screenshot: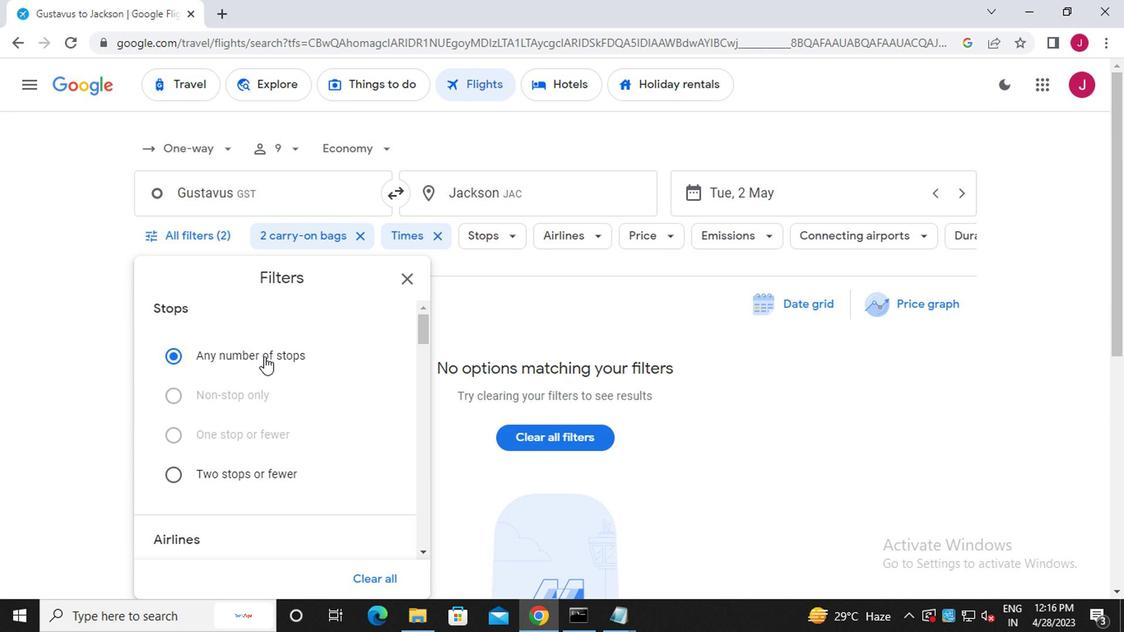 
Action: Mouse scrolled (259, 357) with delta (0, -1)
Screenshot: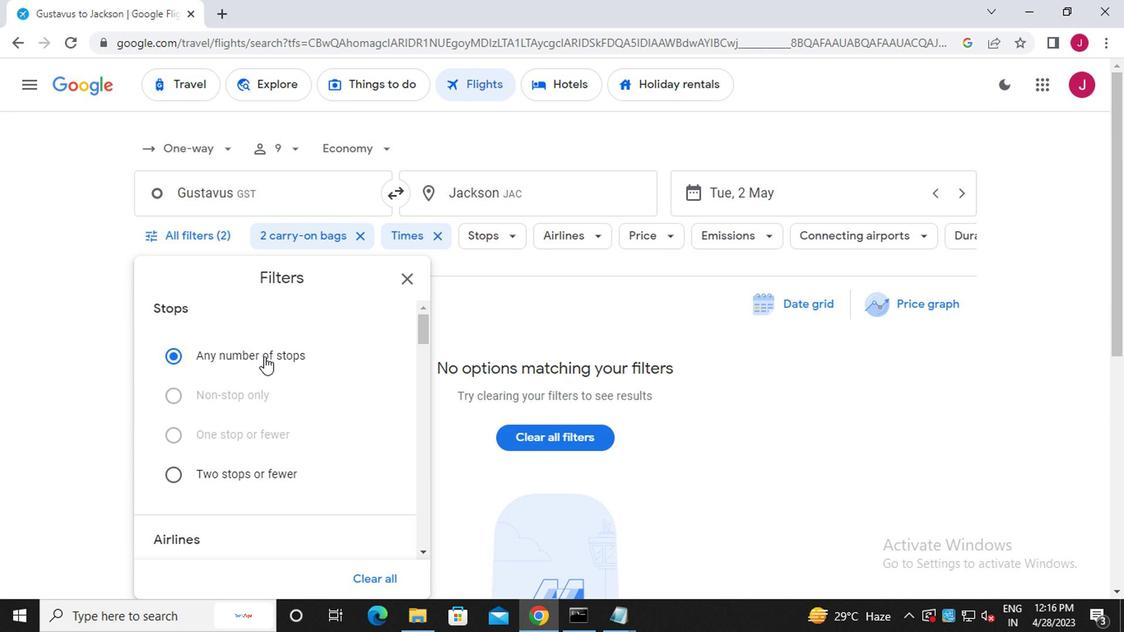 
Action: Mouse moved to (261, 367)
Screenshot: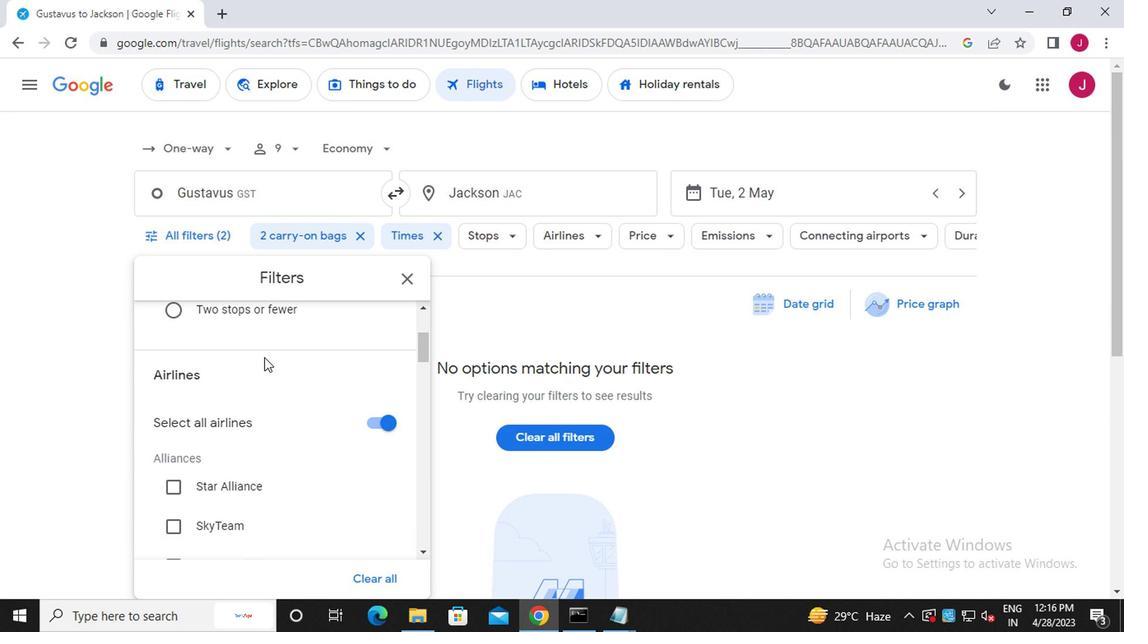 
Action: Mouse scrolled (261, 366) with delta (0, 0)
Screenshot: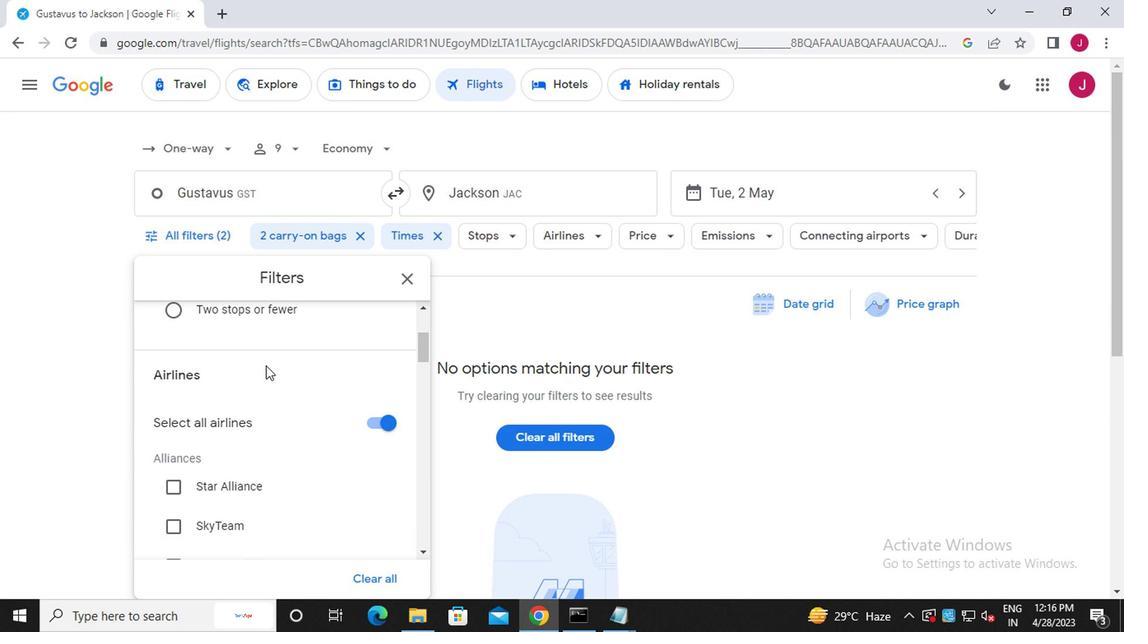 
Action: Mouse moved to (366, 340)
Screenshot: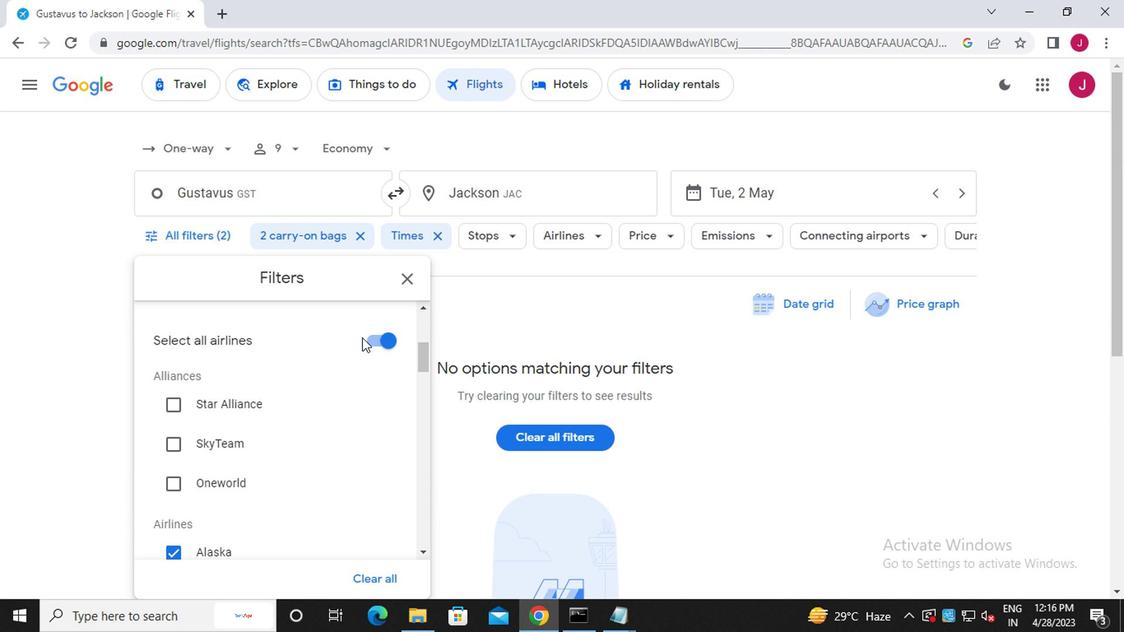 
Action: Mouse pressed left at (366, 340)
Screenshot: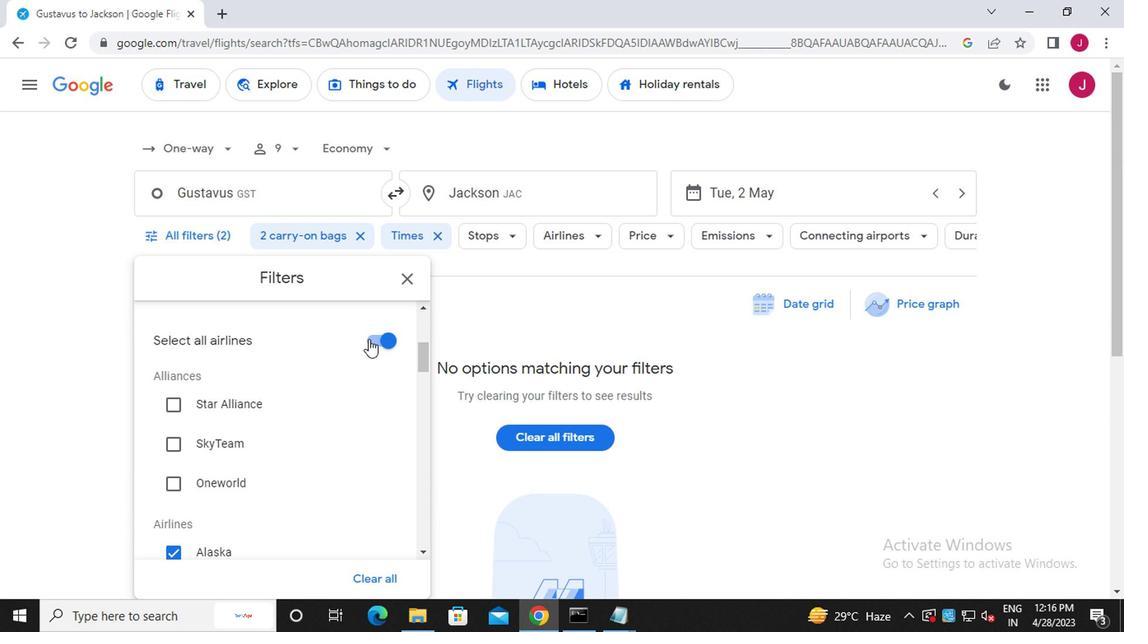 
Action: Mouse moved to (292, 364)
Screenshot: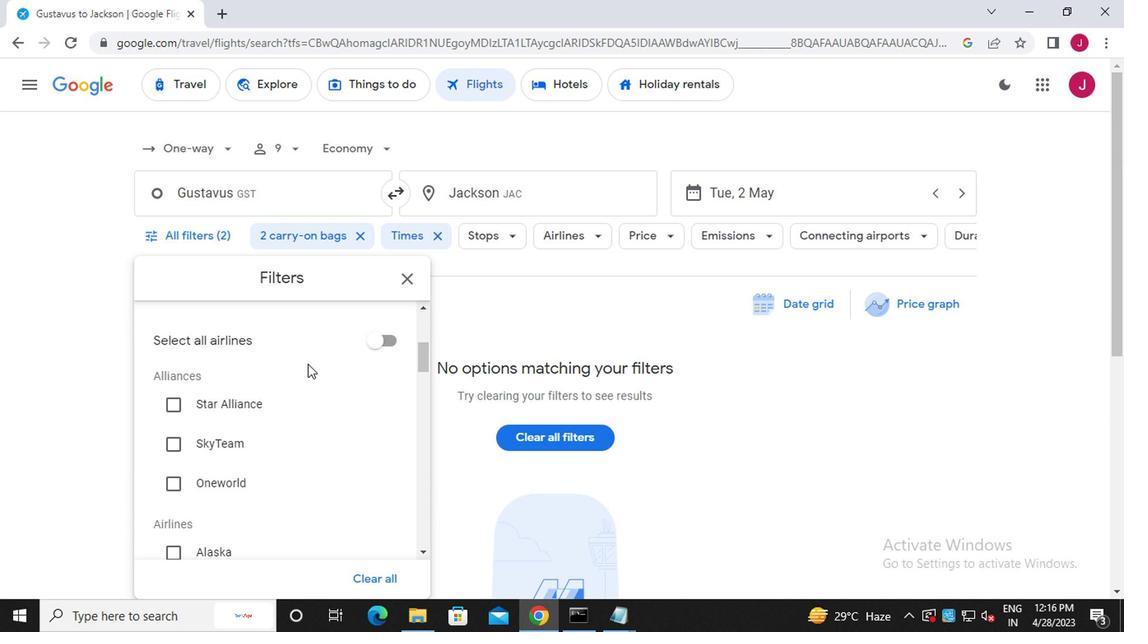 
Action: Mouse scrolled (292, 363) with delta (0, -1)
Screenshot: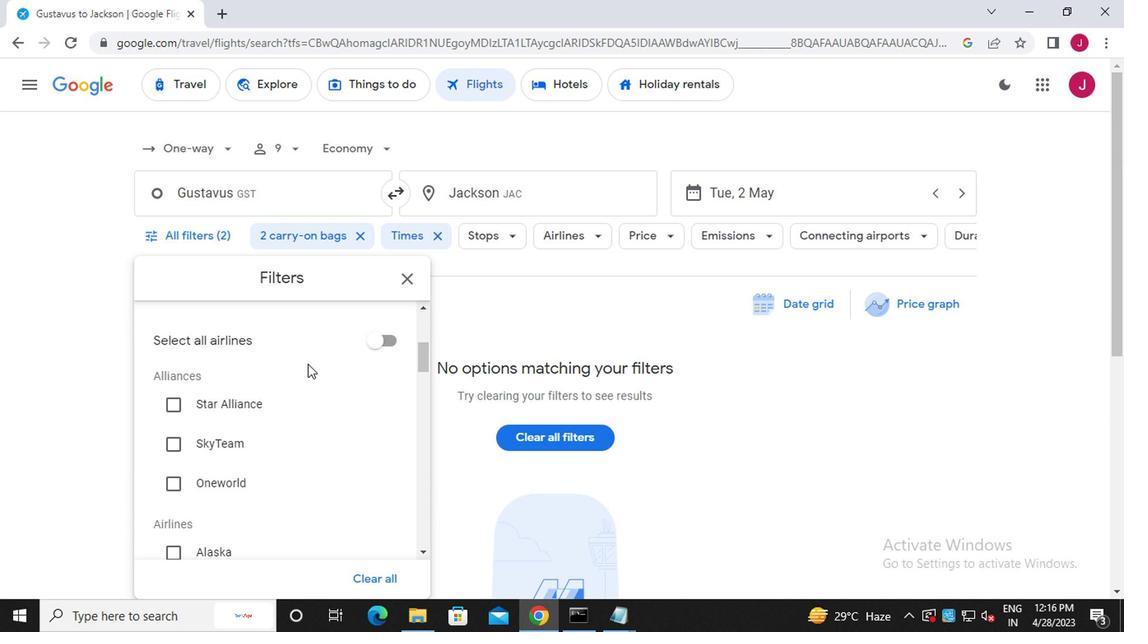
Action: Mouse moved to (291, 364)
Screenshot: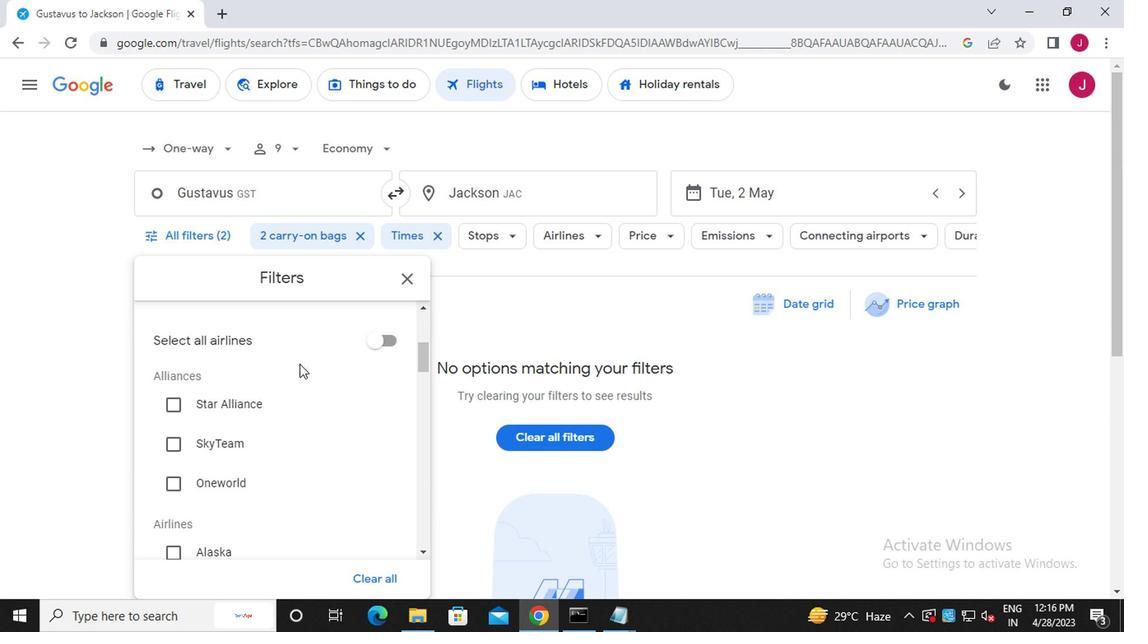 
Action: Mouse scrolled (291, 363) with delta (0, -1)
Screenshot: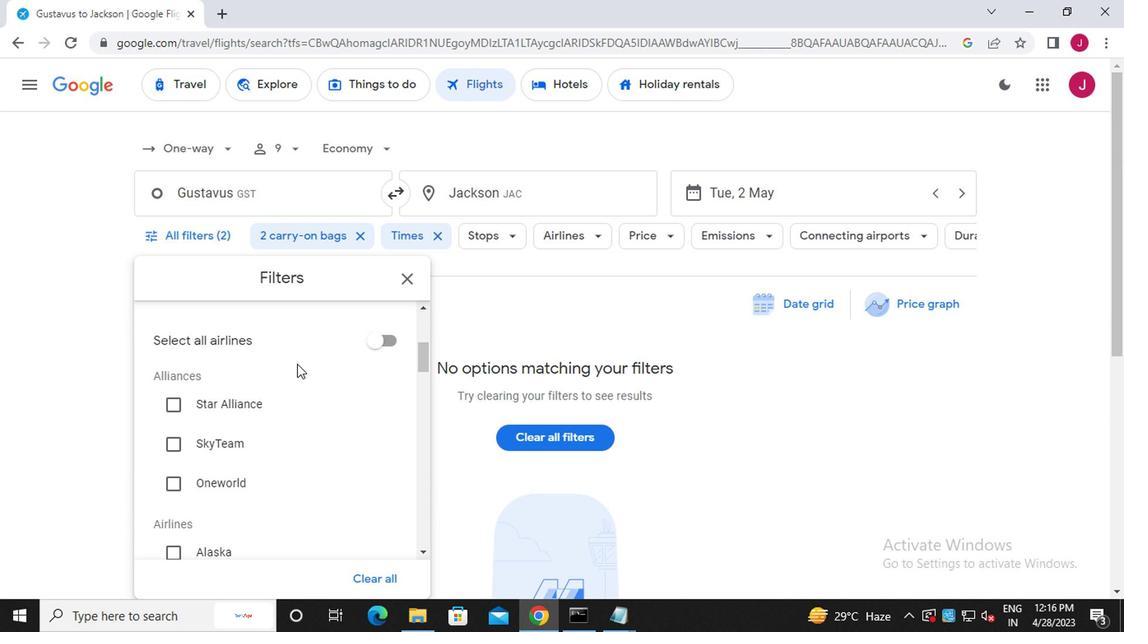 
Action: Mouse scrolled (291, 365) with delta (0, 0)
Screenshot: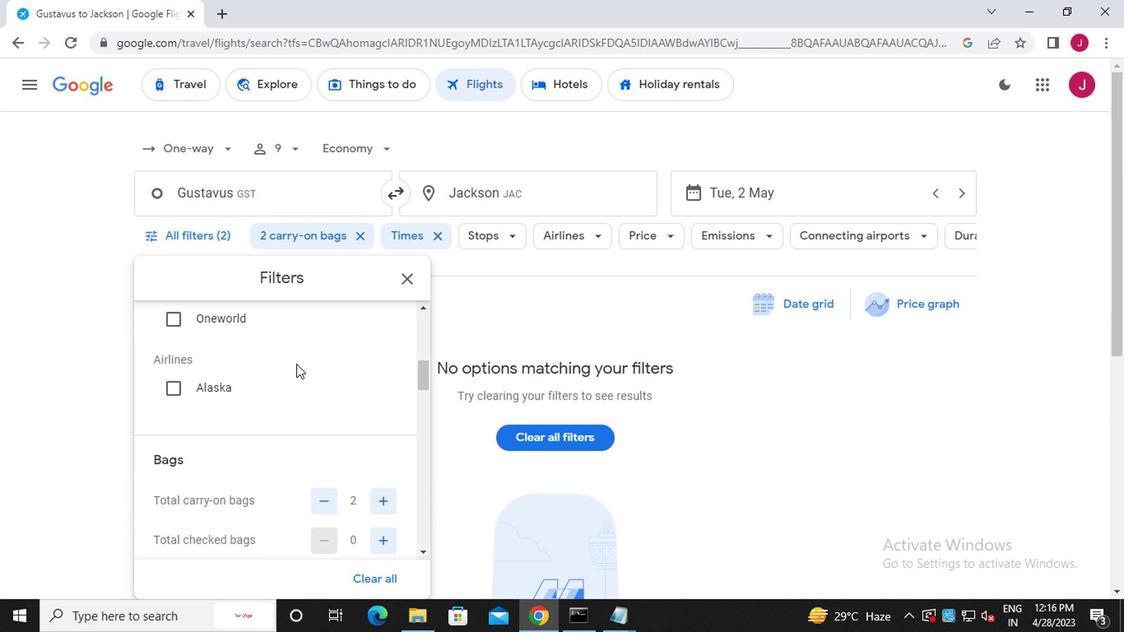 
Action: Mouse moved to (293, 363)
Screenshot: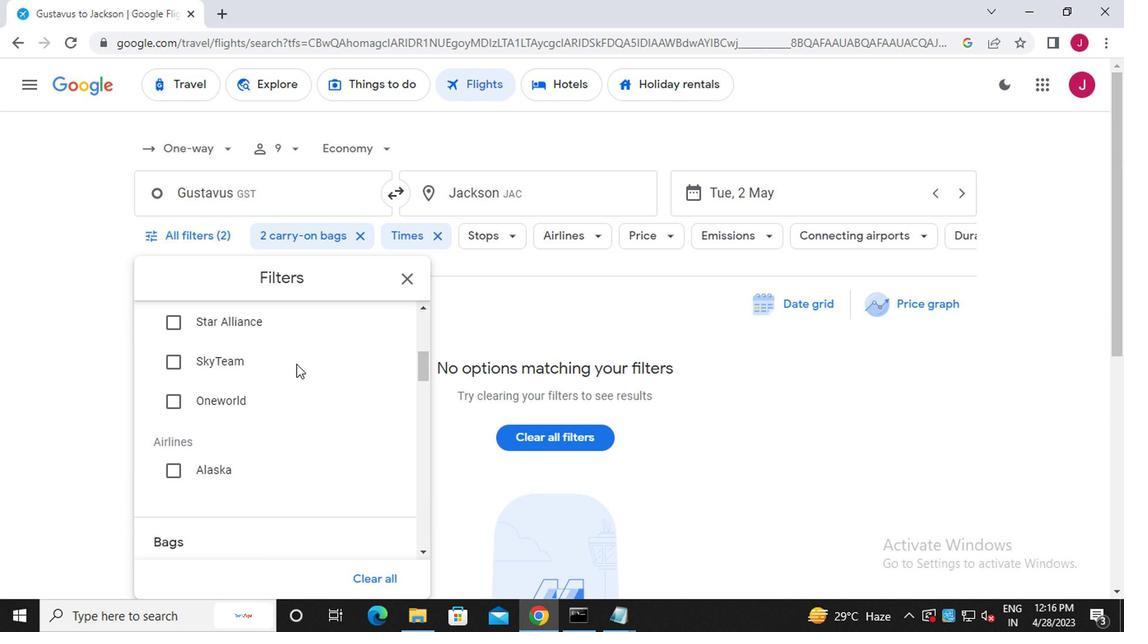 
Action: Mouse scrolled (293, 364) with delta (0, 1)
Screenshot: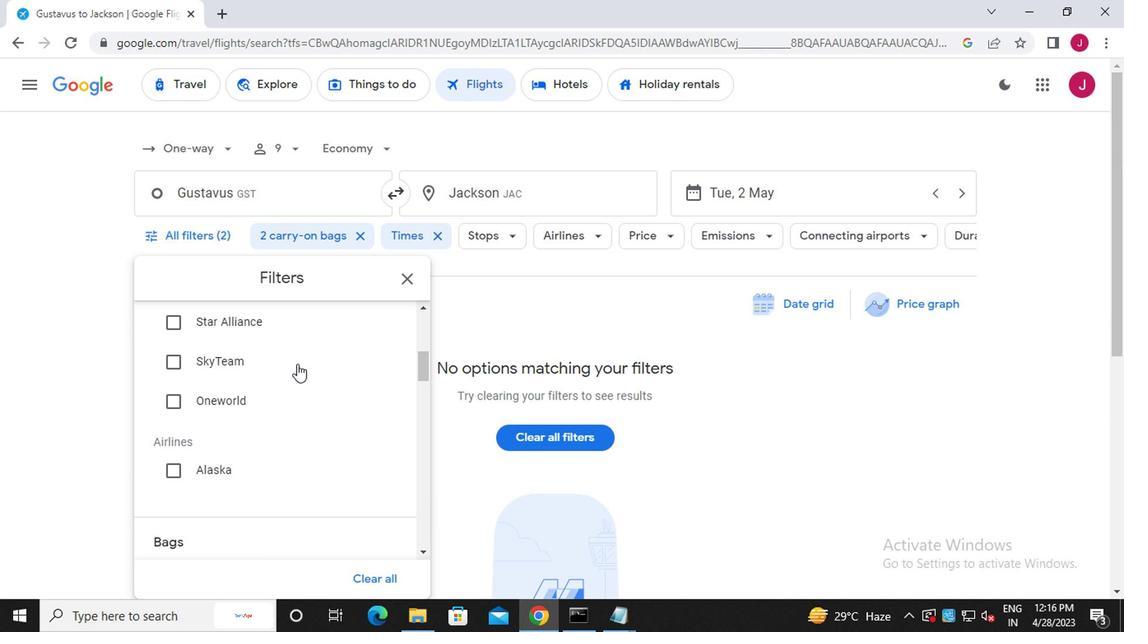 
Action: Mouse scrolled (293, 364) with delta (0, 1)
Screenshot: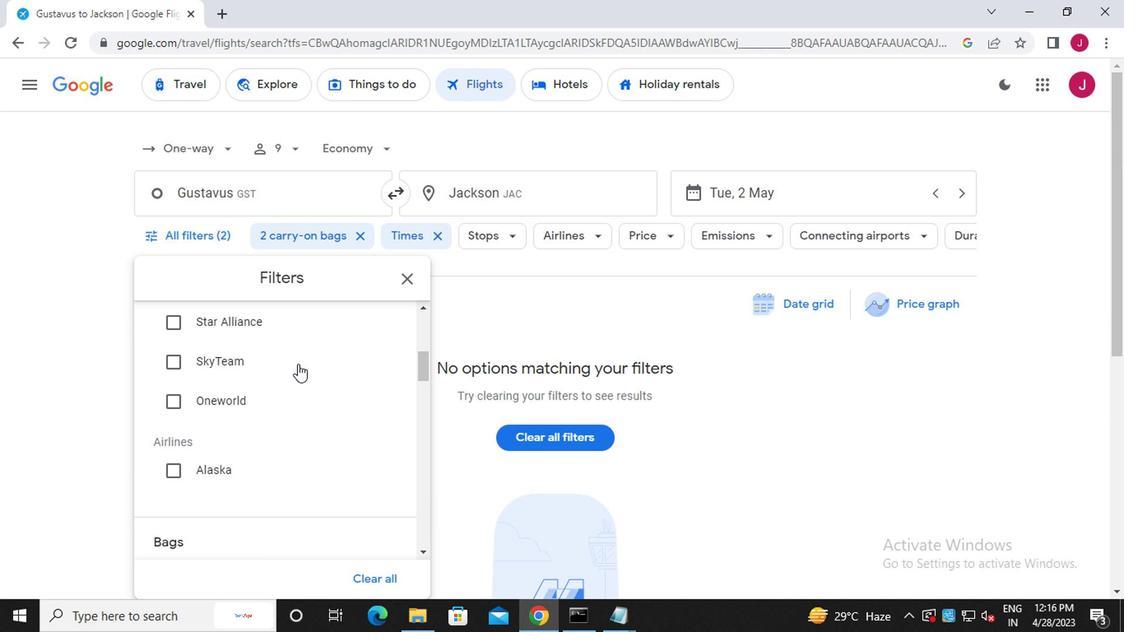 
Action: Mouse scrolled (293, 364) with delta (0, 1)
Screenshot: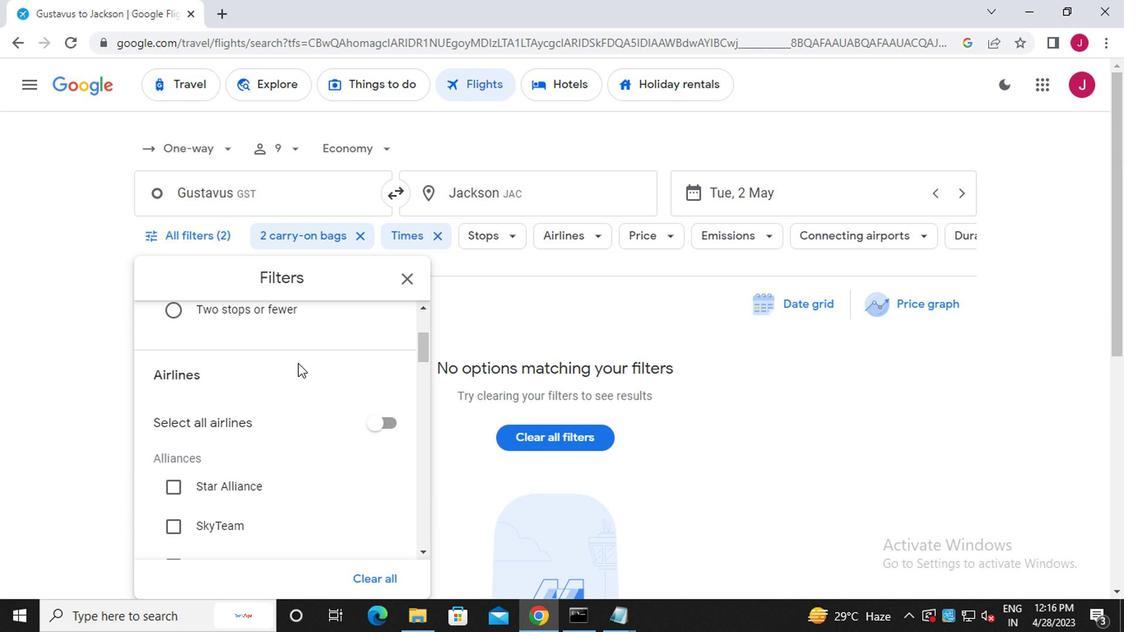 
Action: Mouse scrolled (293, 364) with delta (0, 1)
Screenshot: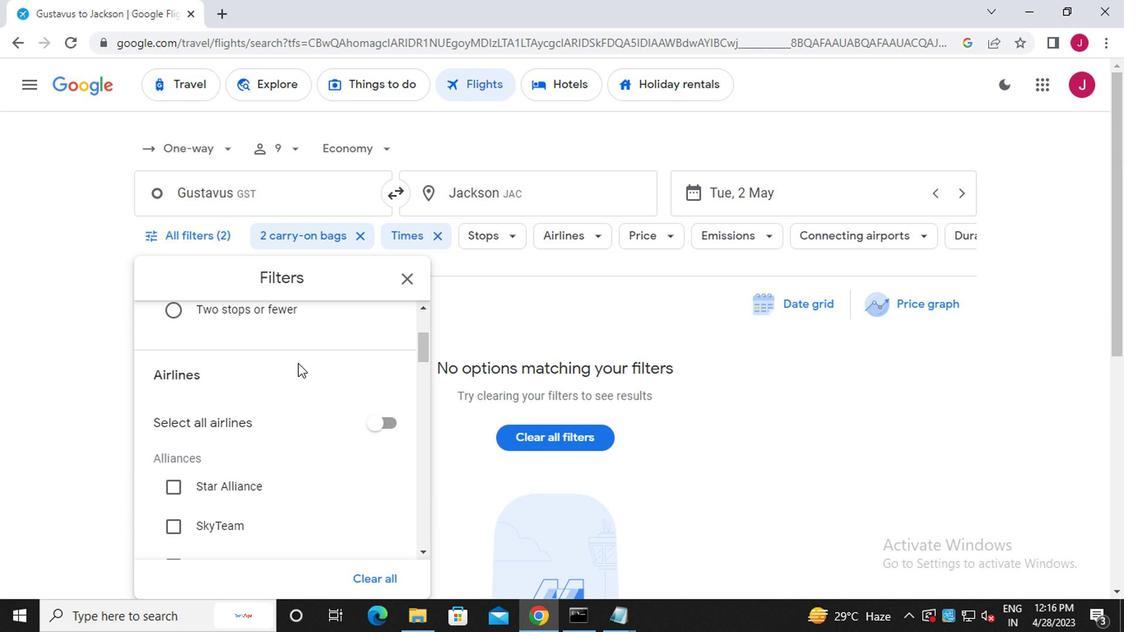 
Action: Mouse scrolled (293, 364) with delta (0, 1)
Screenshot: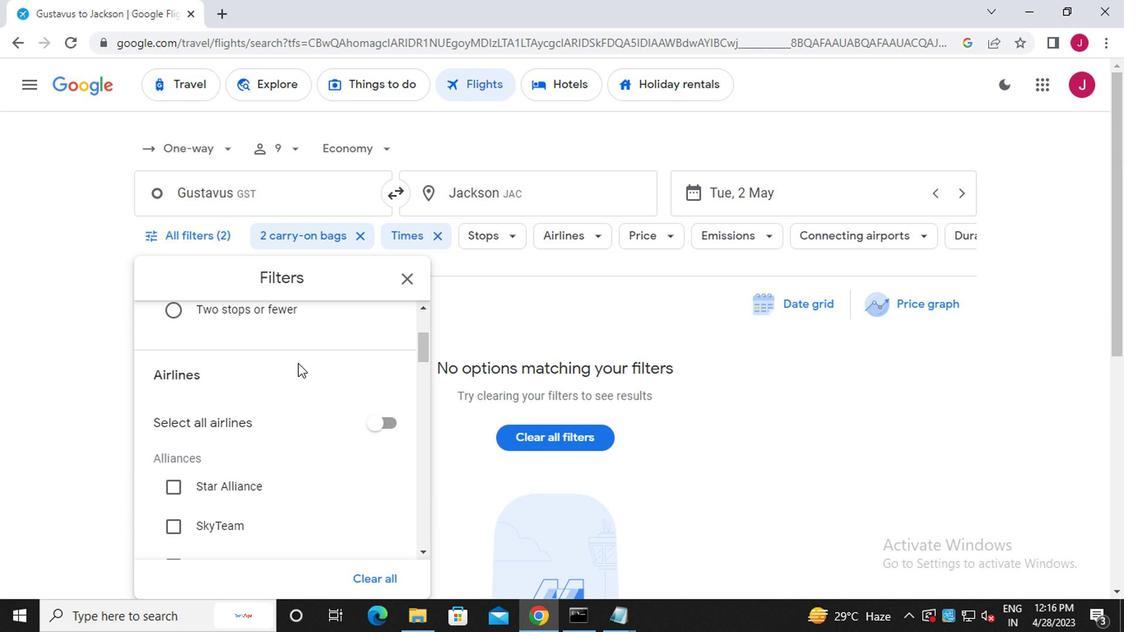 
Action: Mouse scrolled (293, 363) with delta (0, 0)
Screenshot: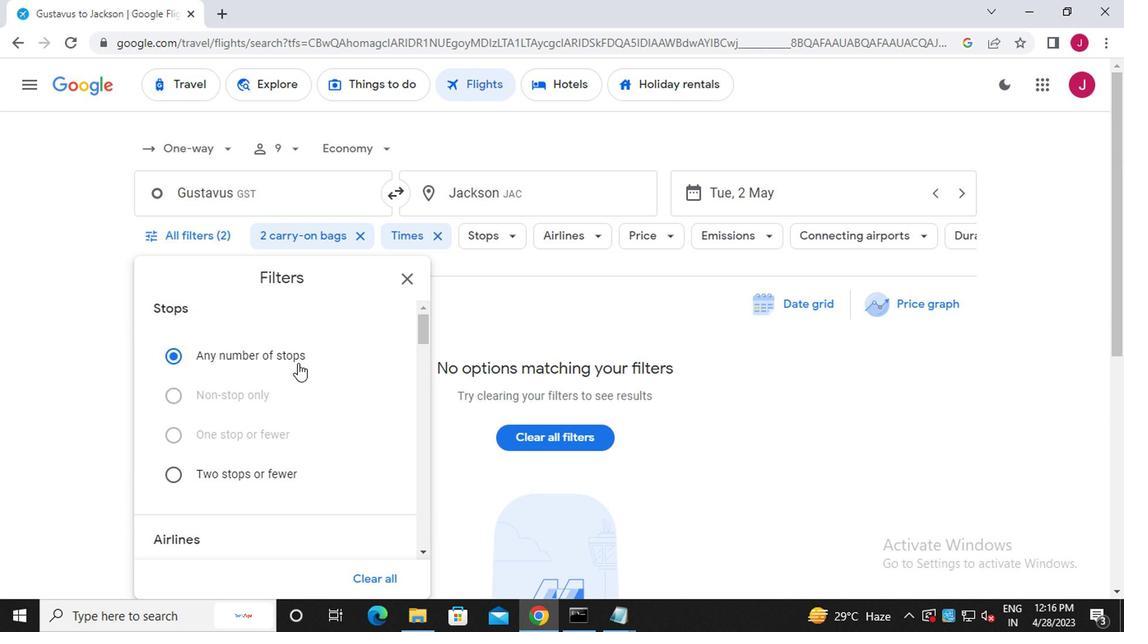 
Action: Mouse scrolled (293, 363) with delta (0, 0)
Screenshot: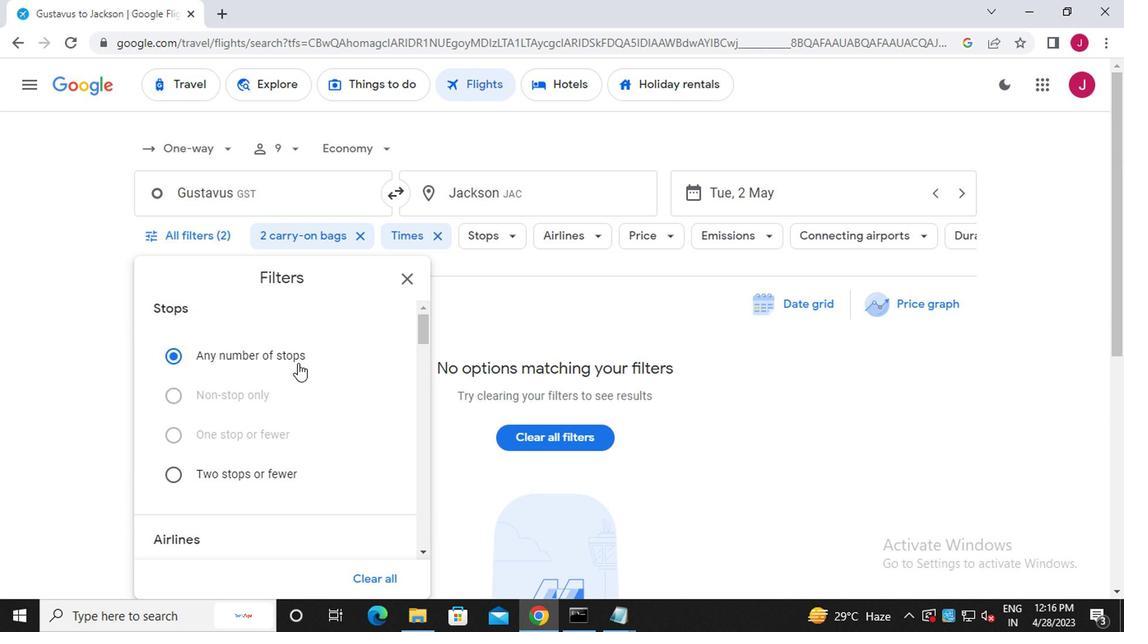 
Action: Mouse scrolled (293, 363) with delta (0, 0)
Screenshot: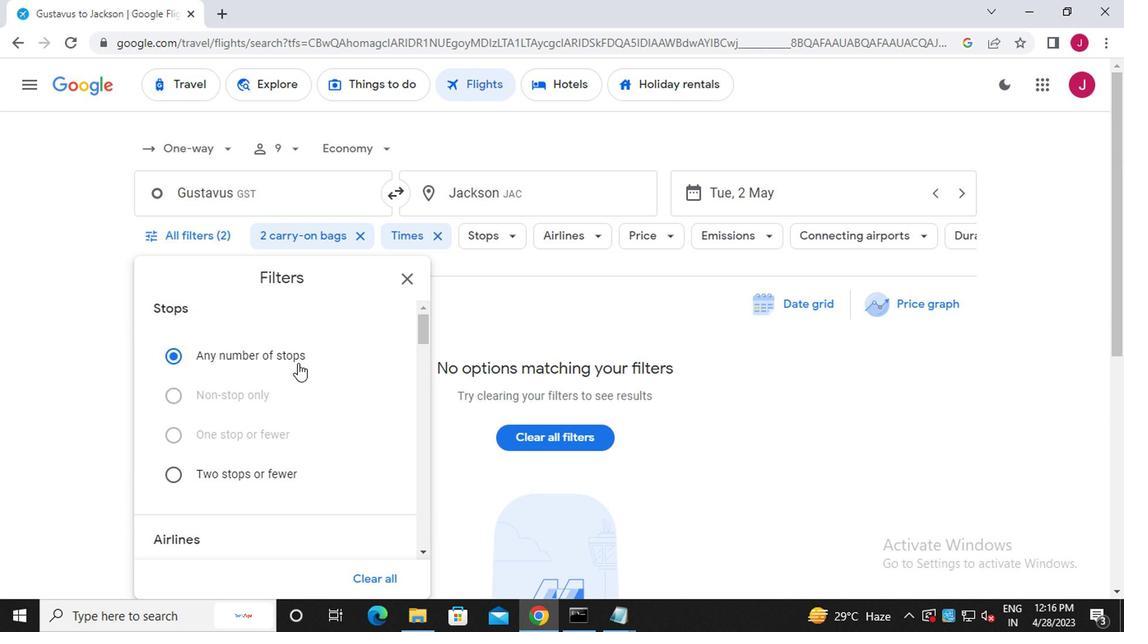 
Action: Mouse scrolled (293, 363) with delta (0, 0)
Screenshot: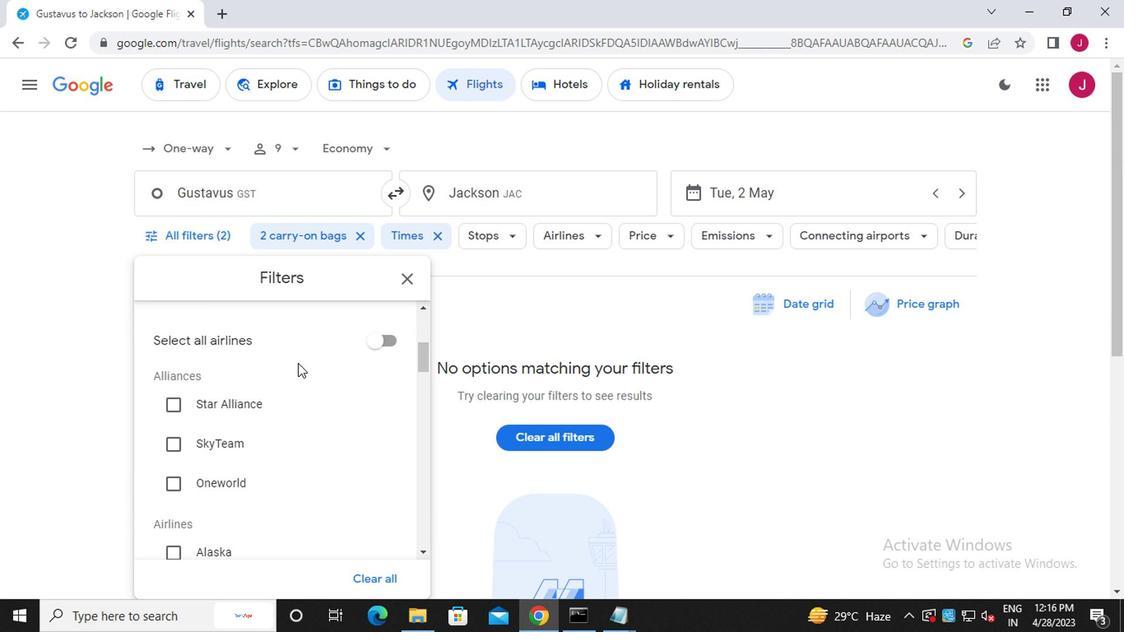 
Action: Mouse scrolled (293, 363) with delta (0, 0)
Screenshot: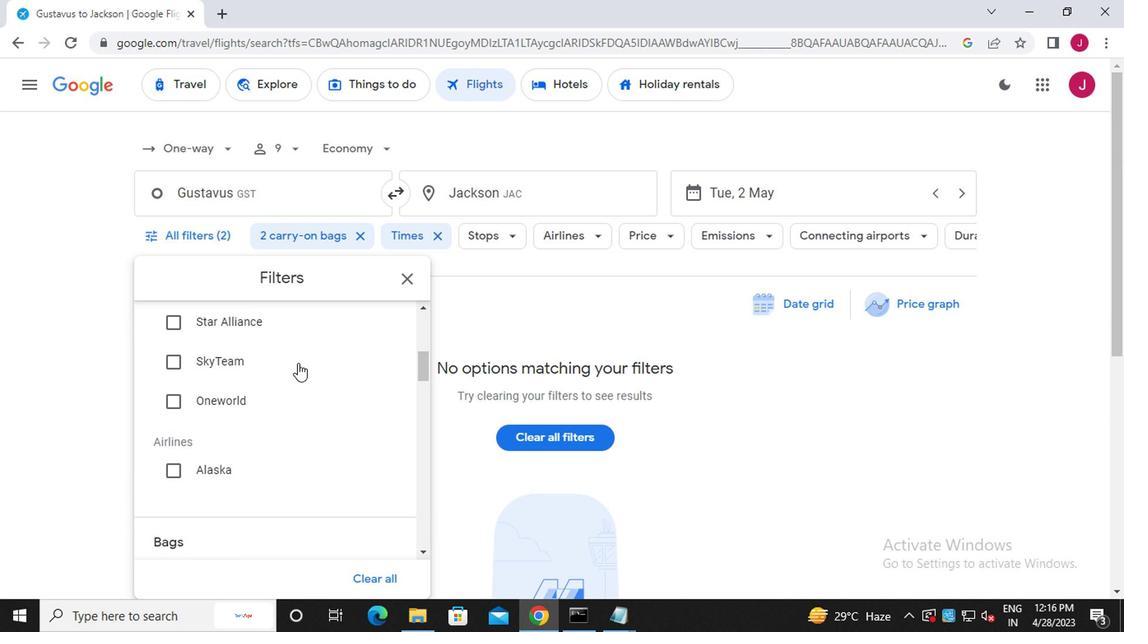 
Action: Mouse scrolled (293, 363) with delta (0, 0)
Screenshot: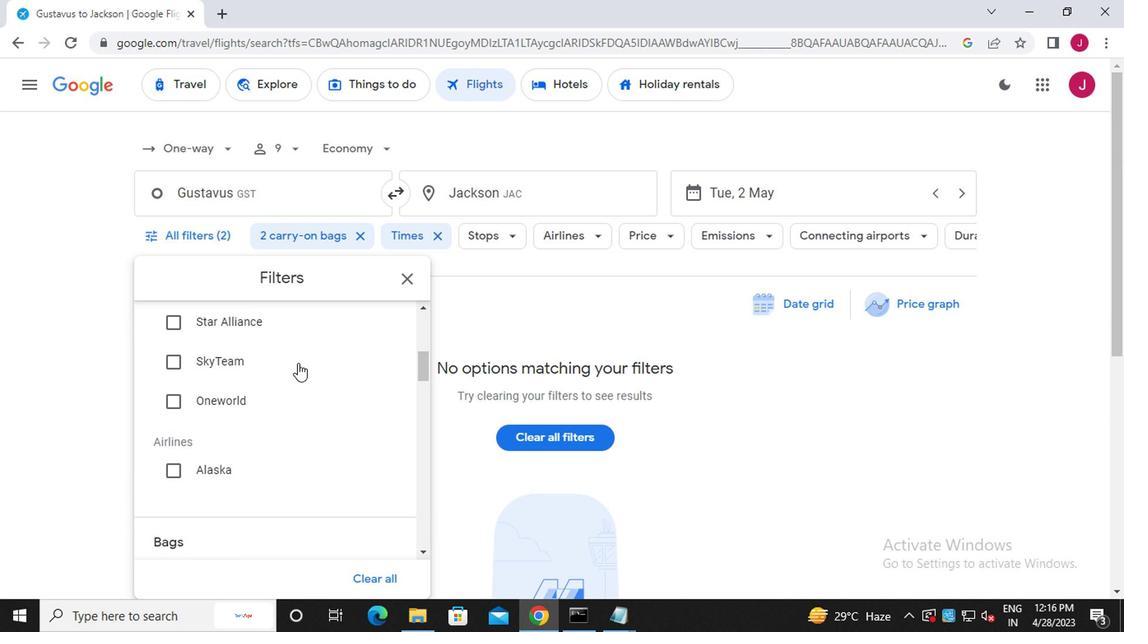 
Action: Mouse moved to (360, 420)
Screenshot: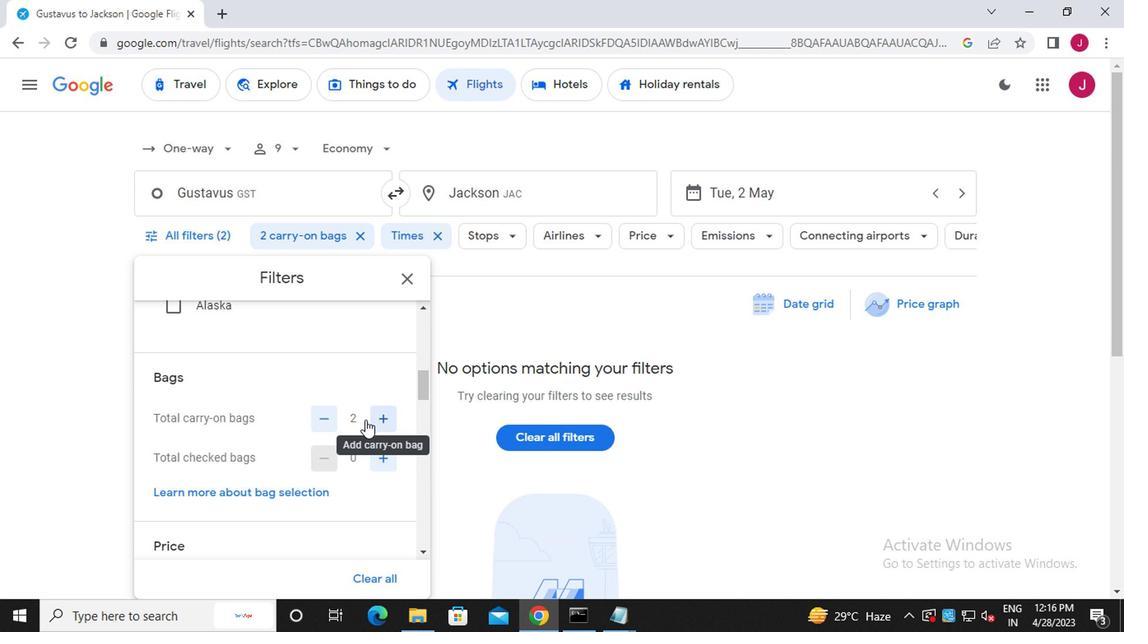 
Action: Mouse scrolled (360, 420) with delta (0, 0)
Screenshot: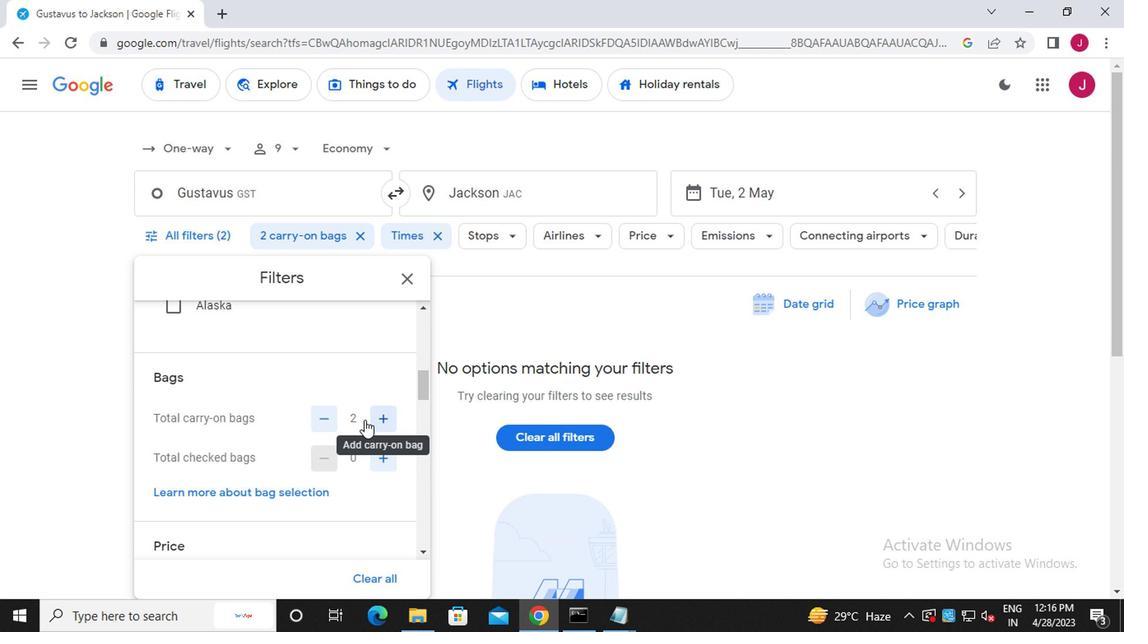 
Action: Mouse scrolled (360, 420) with delta (0, 0)
Screenshot: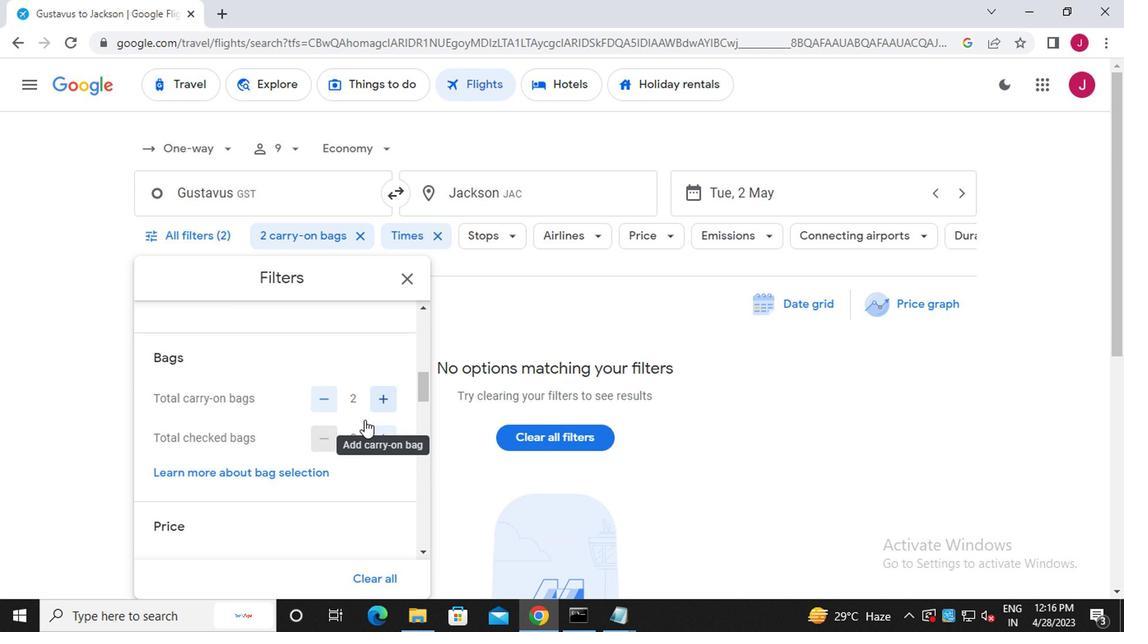 
Action: Mouse moved to (380, 458)
Screenshot: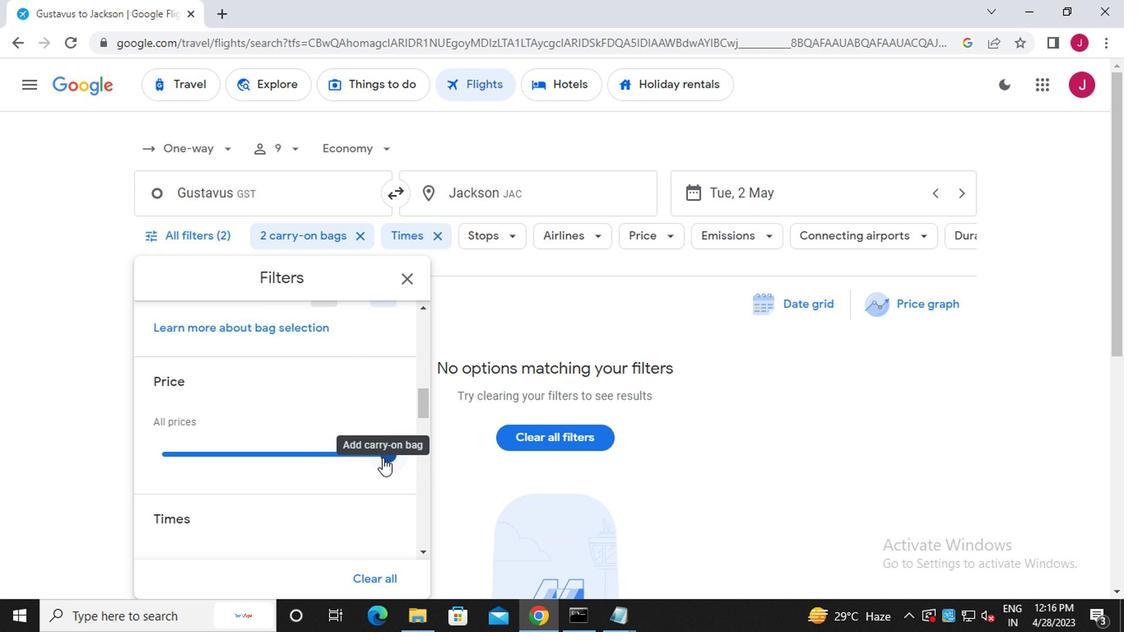 
Action: Mouse pressed left at (380, 458)
Screenshot: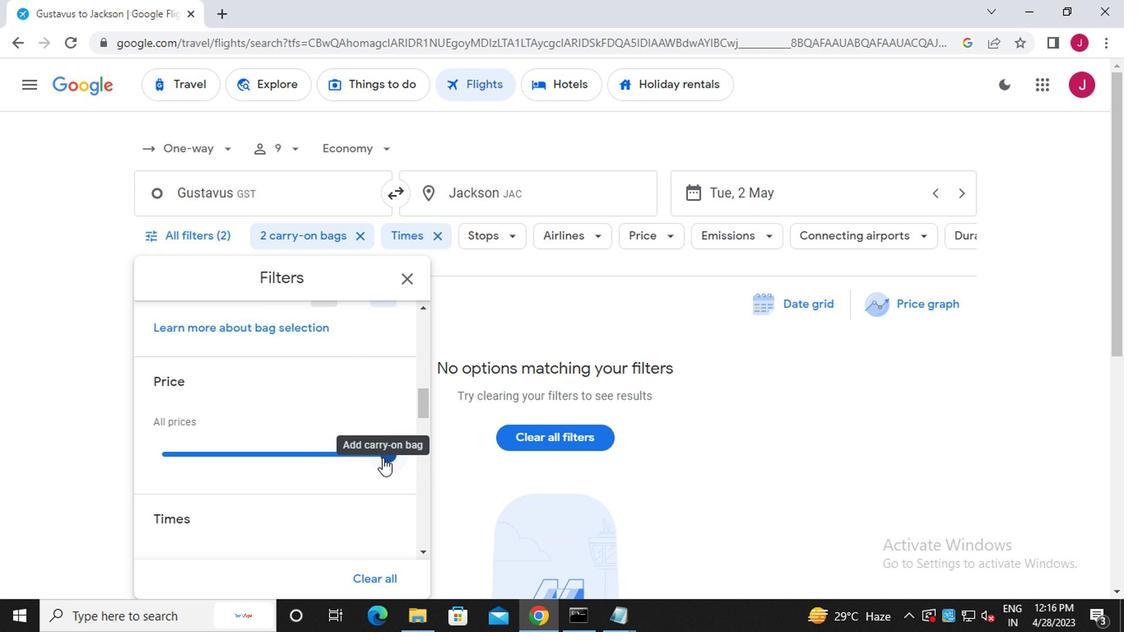 
Action: Mouse scrolled (380, 457) with delta (0, 0)
Screenshot: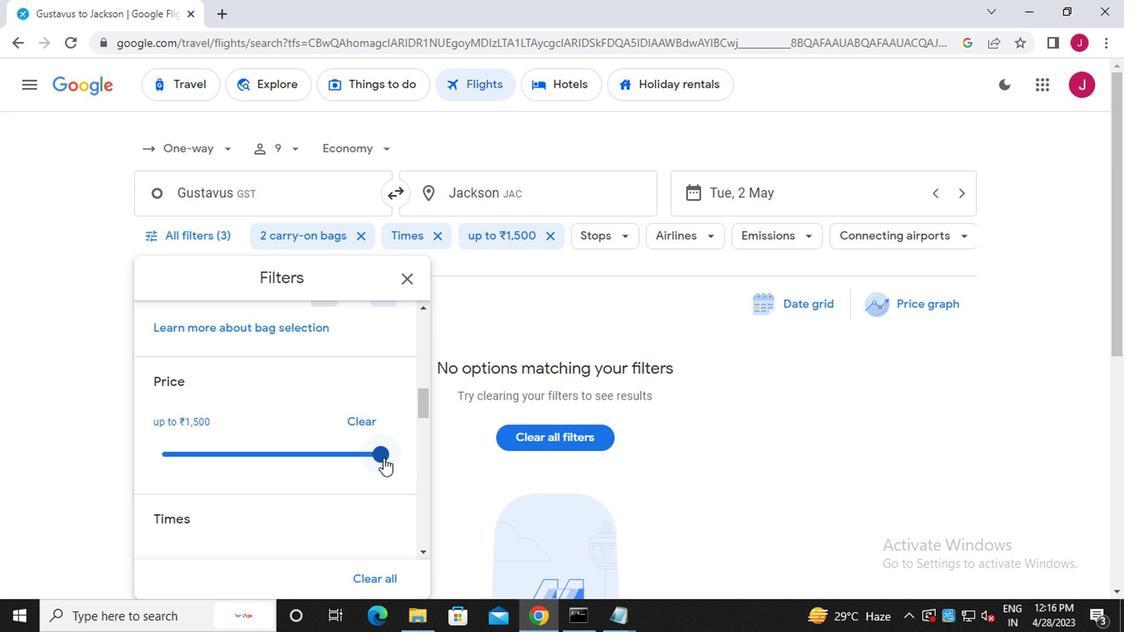 
Action: Mouse moved to (380, 465)
Screenshot: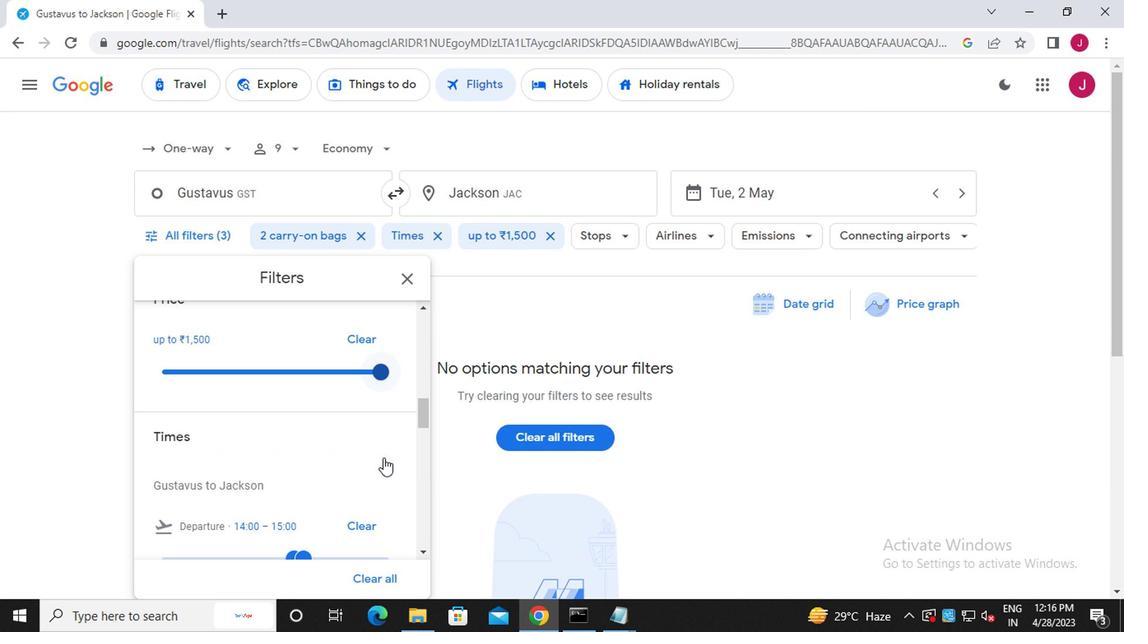 
Action: Mouse scrolled (380, 465) with delta (0, 0)
Screenshot: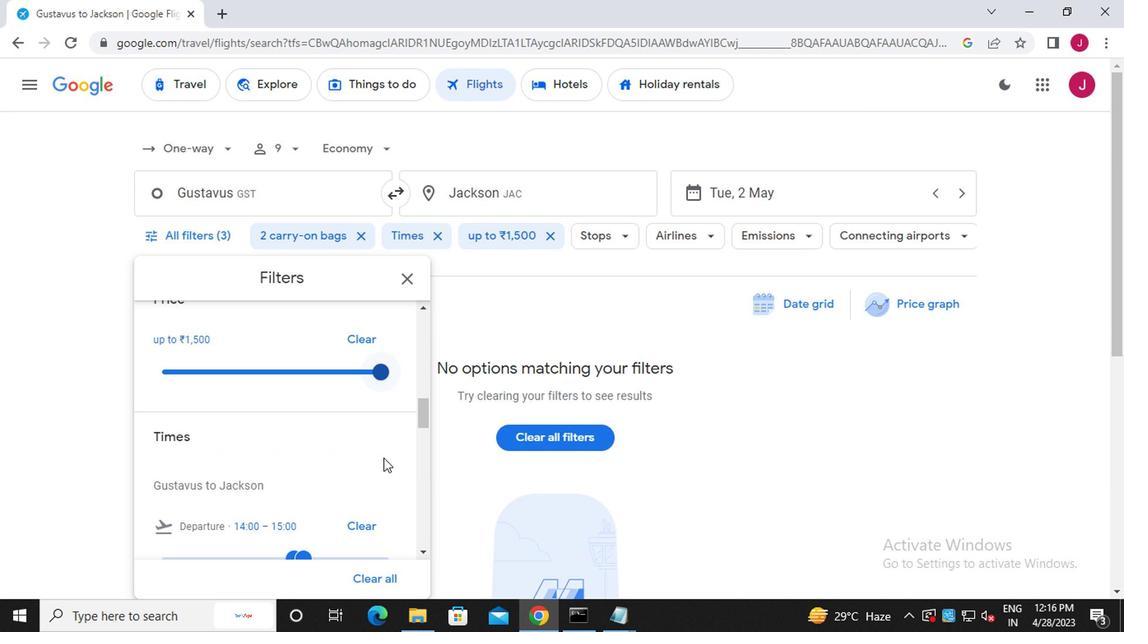
Action: Mouse scrolled (380, 465) with delta (0, 0)
Screenshot: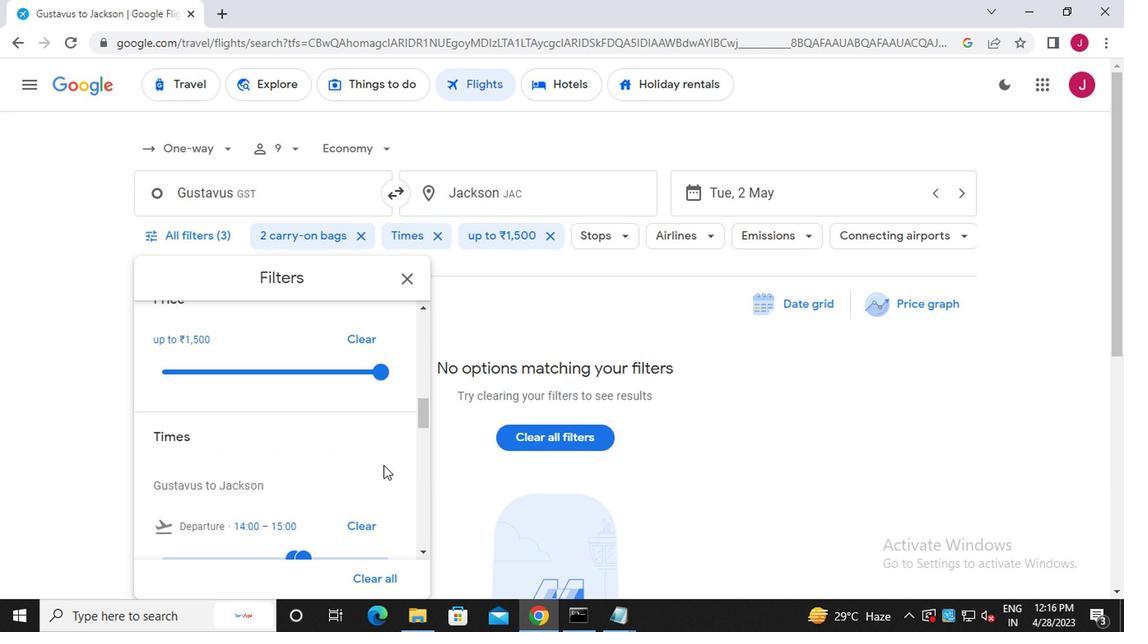 
Action: Mouse moved to (301, 393)
Screenshot: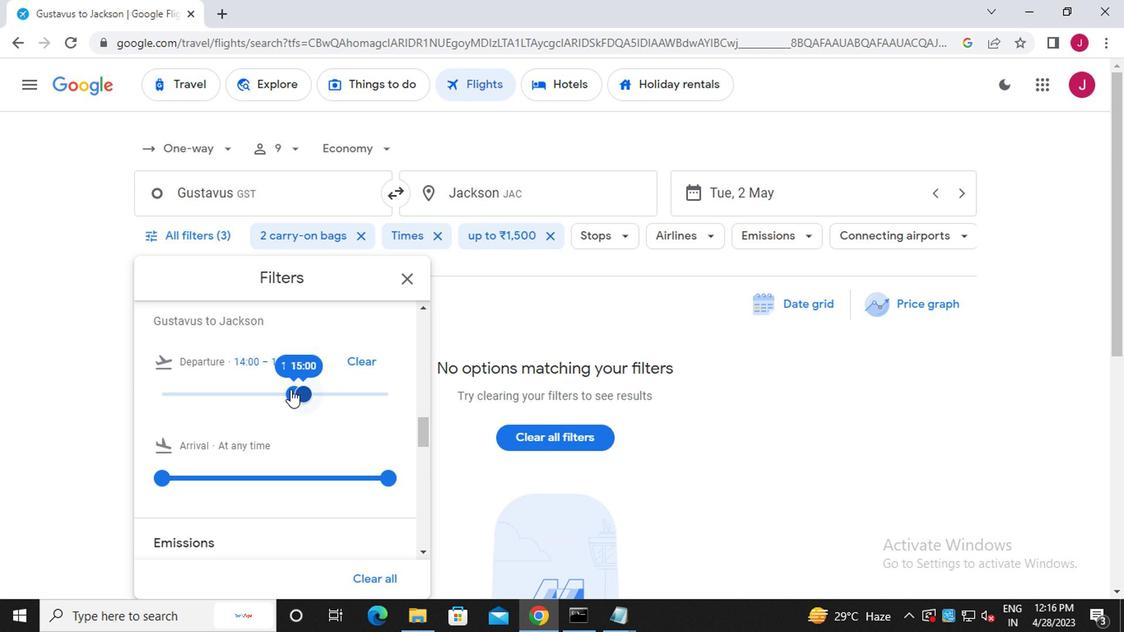 
Action: Mouse pressed left at (301, 393)
Screenshot: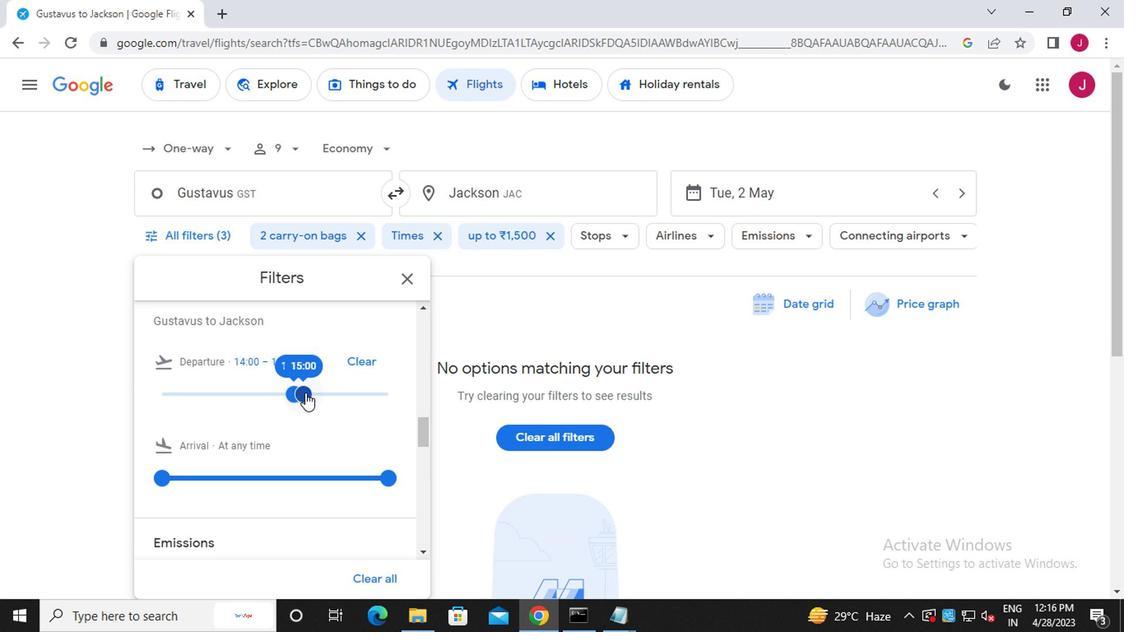 
Action: Mouse moved to (291, 396)
Screenshot: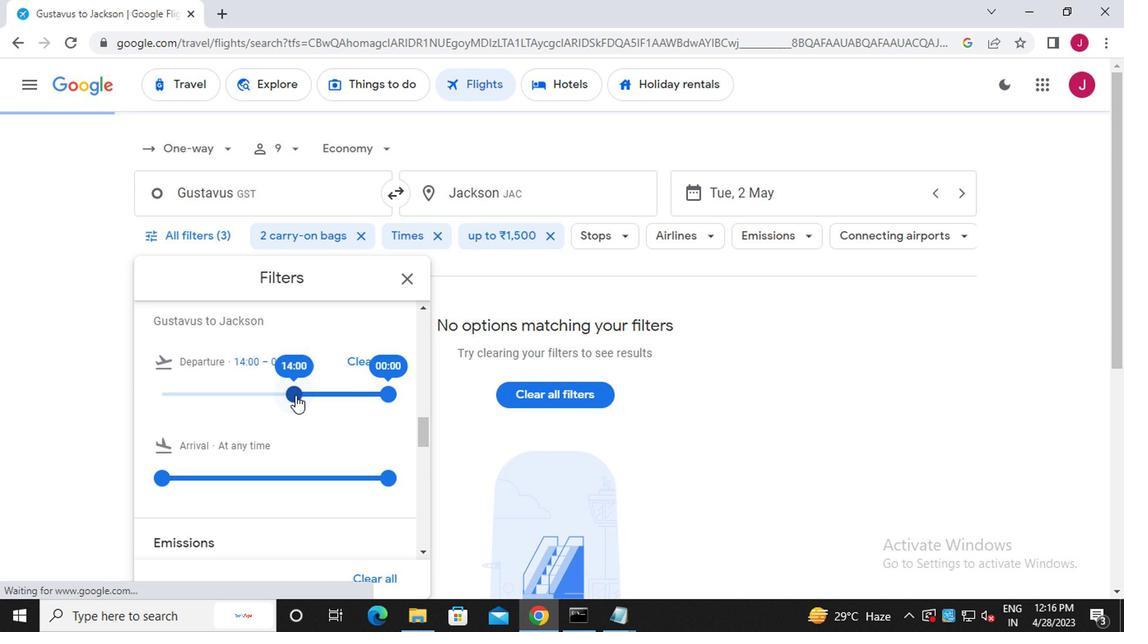
Action: Mouse pressed left at (291, 396)
Screenshot: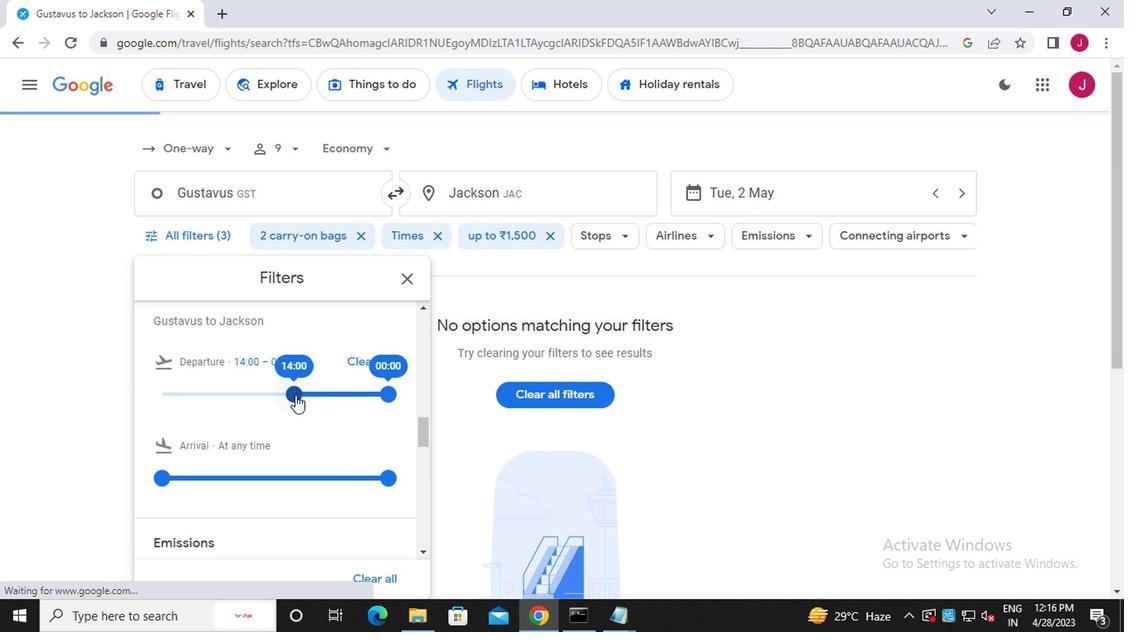 
Action: Mouse moved to (381, 396)
Screenshot: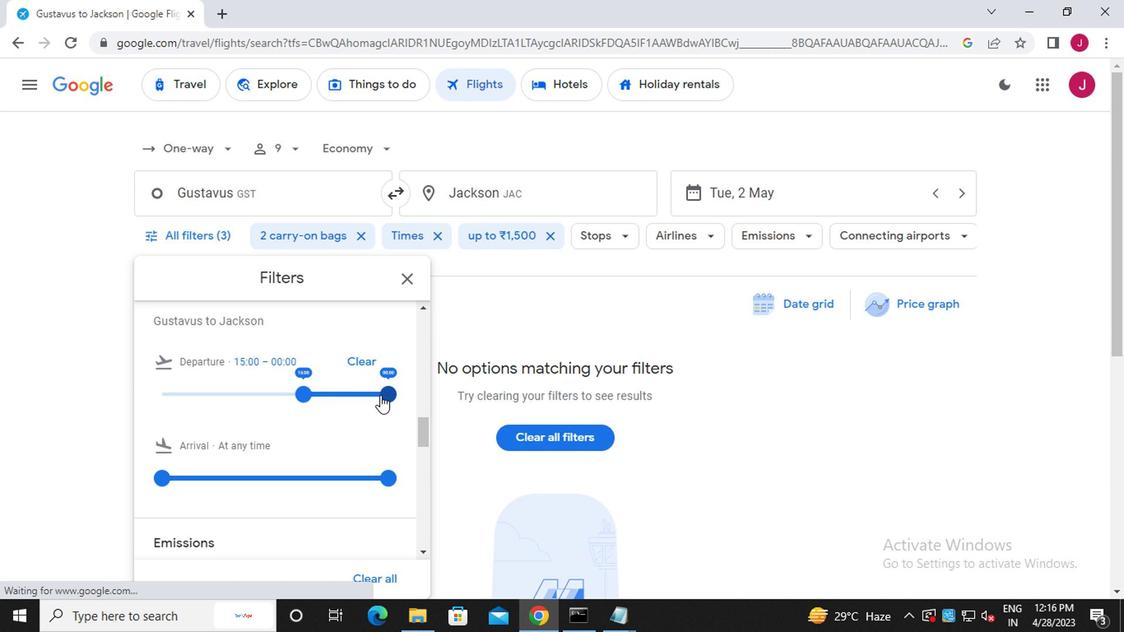 
Action: Mouse pressed left at (381, 396)
Screenshot: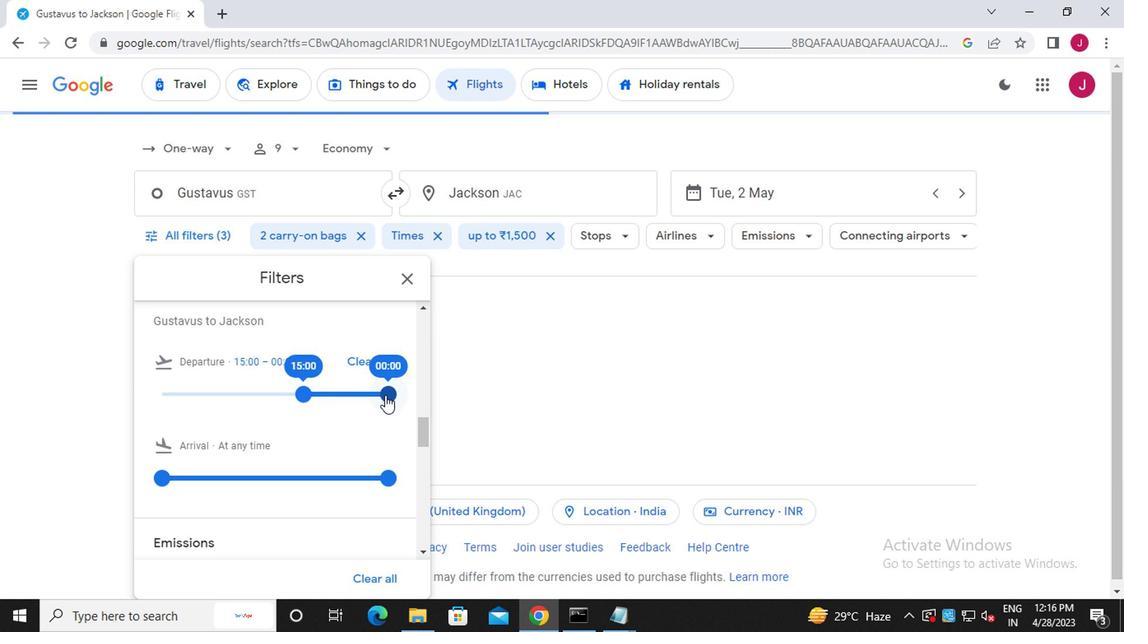 
Action: Mouse moved to (400, 285)
Screenshot: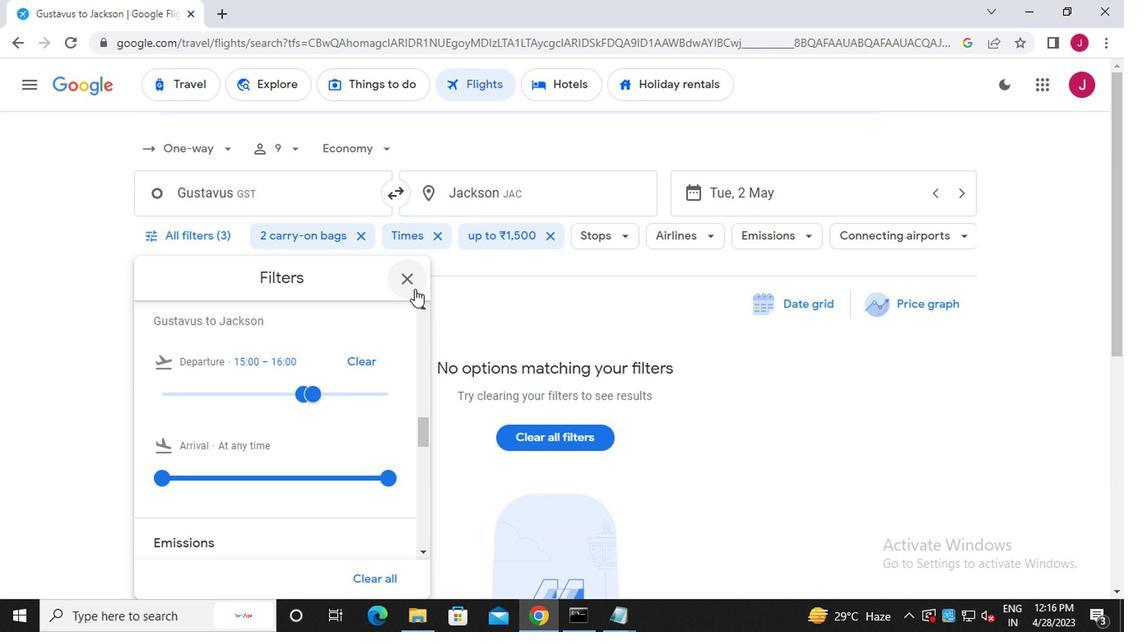 
Action: Mouse pressed left at (400, 285)
Screenshot: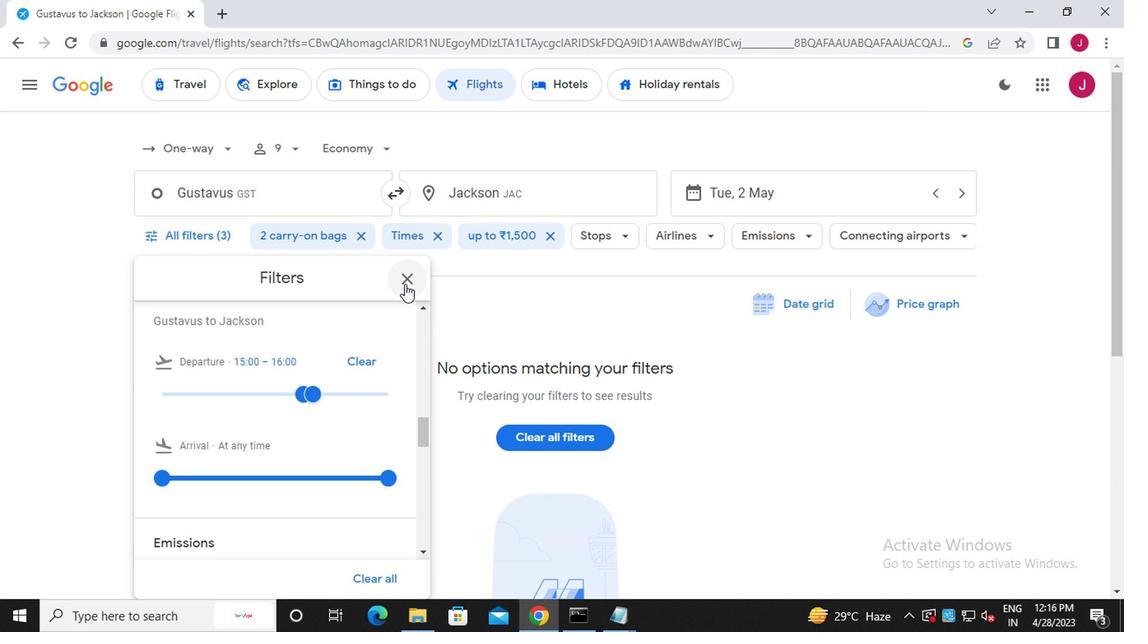 
